 Task: Find connections with filter location Guangzhou with filter topic #Managementwith filter profile language Potuguese with filter current company MobiKwik with filter school Army Public School (APS) with filter industry Professional Organizations with filter service category Corporate Law with filter keywords title Customer Service
Action: Mouse moved to (505, 64)
Screenshot: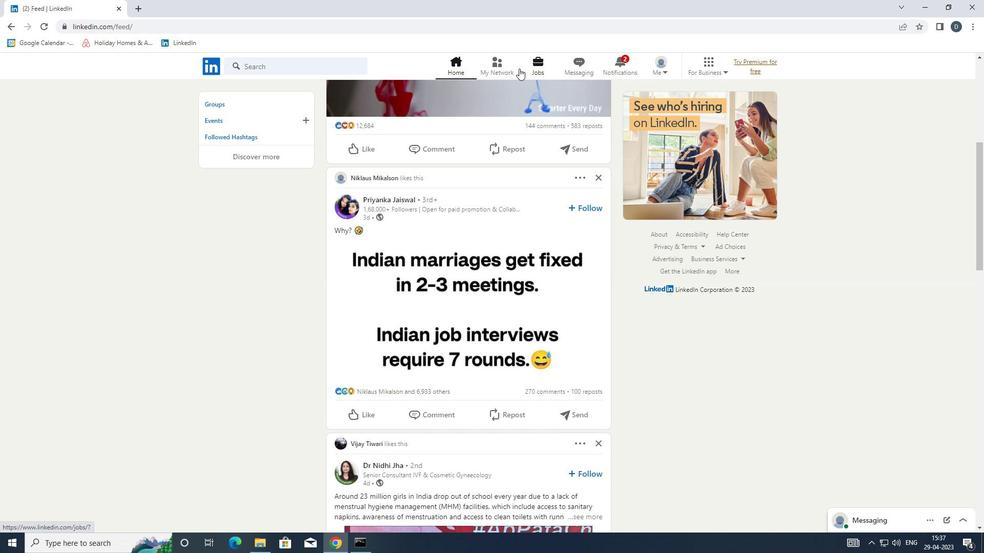 
Action: Mouse pressed left at (505, 64)
Screenshot: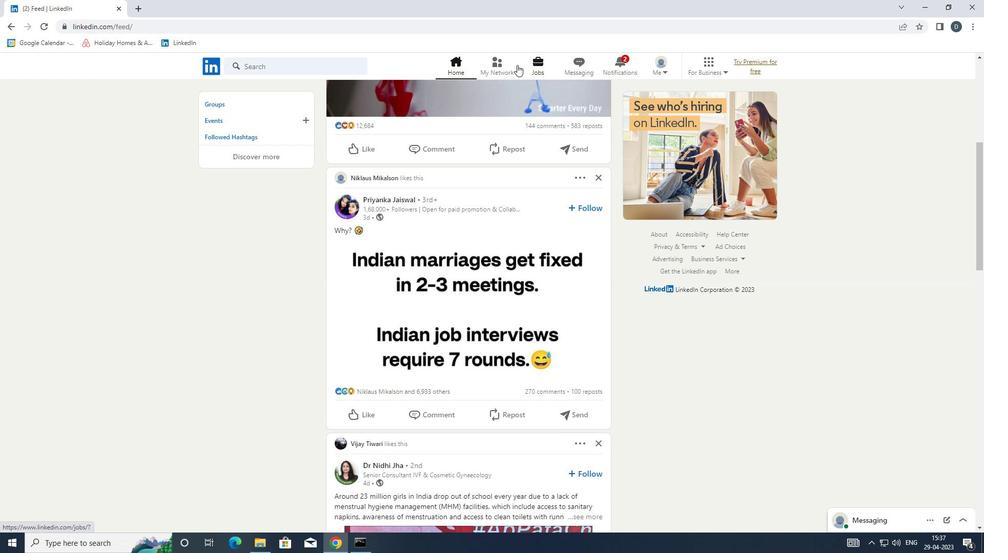 
Action: Mouse moved to (336, 117)
Screenshot: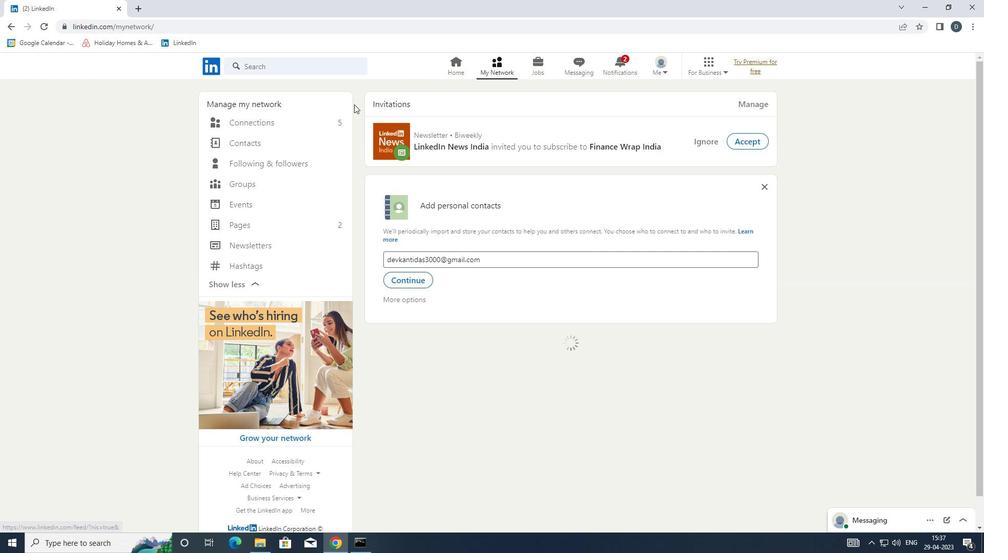 
Action: Mouse pressed left at (336, 117)
Screenshot: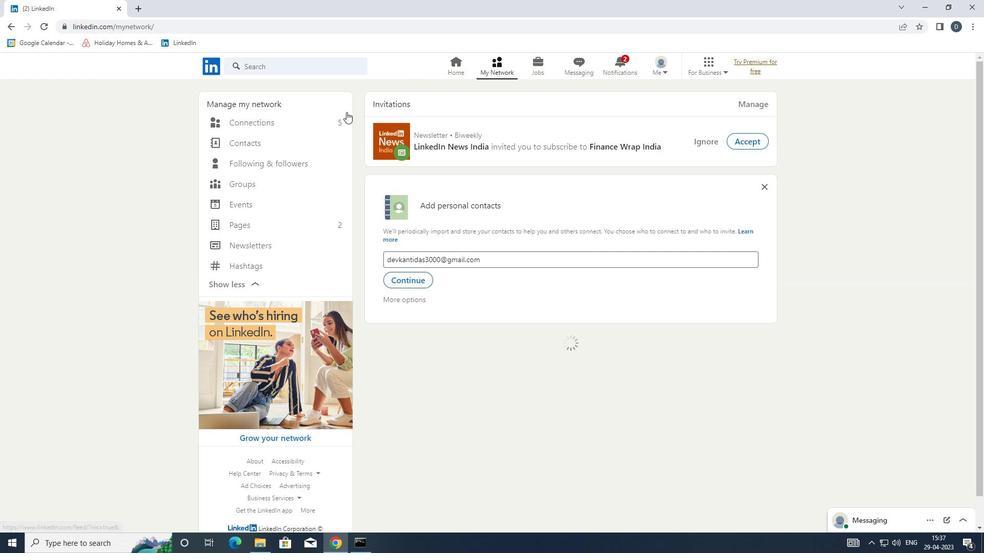 
Action: Mouse moved to (336, 118)
Screenshot: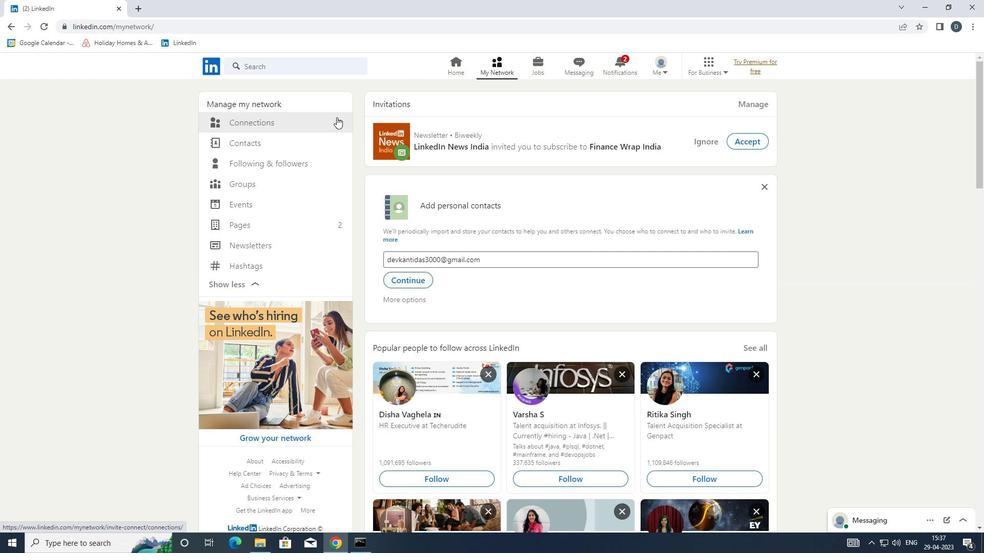 
Action: Mouse pressed left at (336, 118)
Screenshot: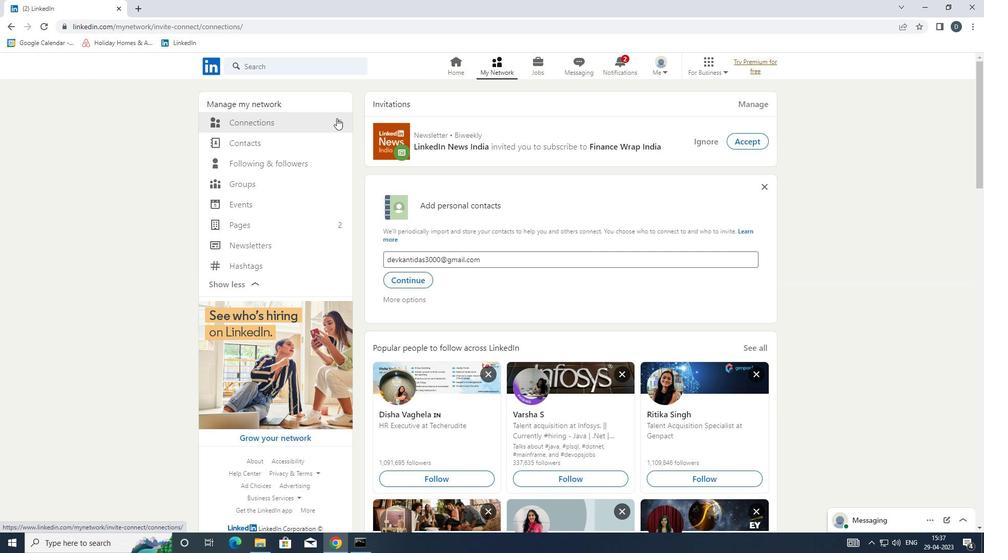 
Action: Mouse moved to (341, 124)
Screenshot: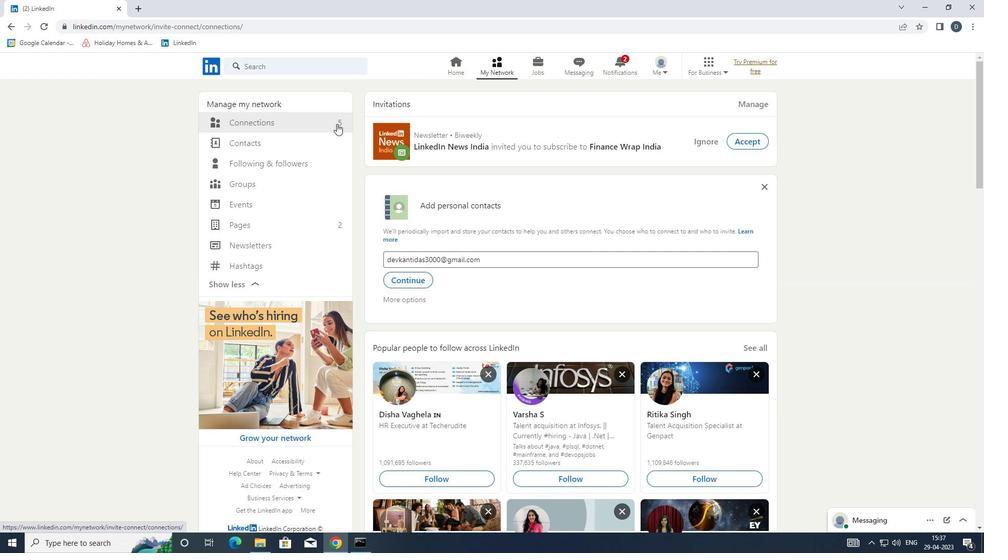 
Action: Mouse pressed left at (341, 124)
Screenshot: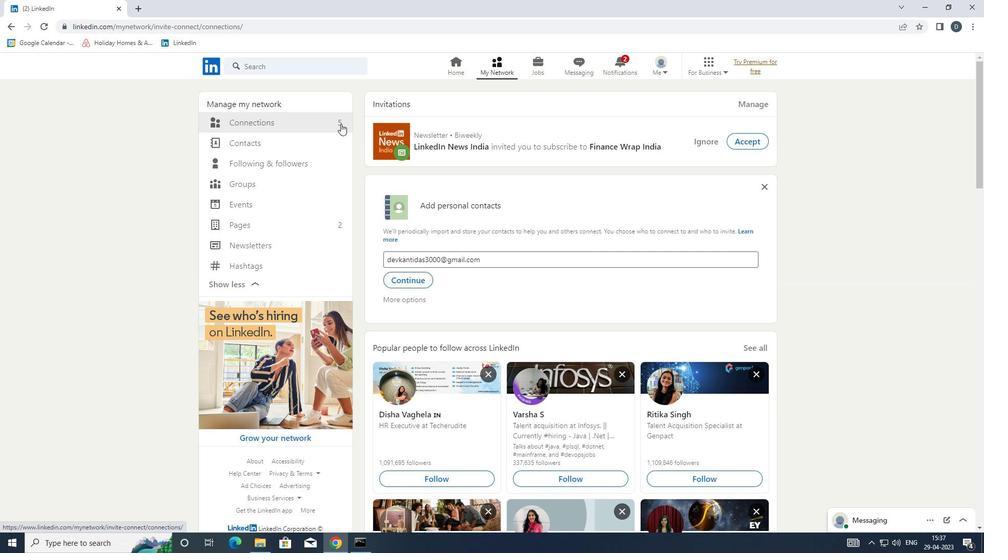 
Action: Mouse moved to (568, 120)
Screenshot: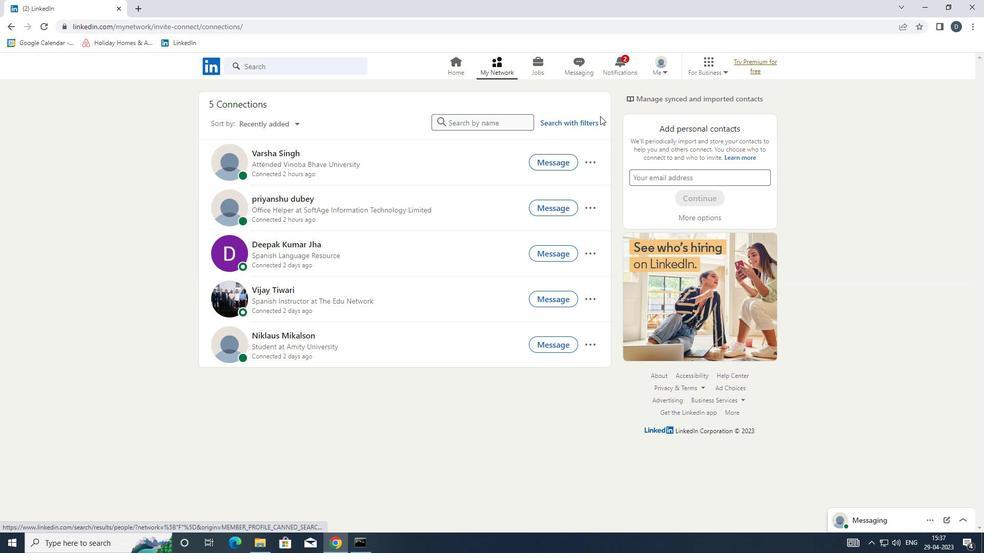 
Action: Mouse pressed left at (568, 120)
Screenshot: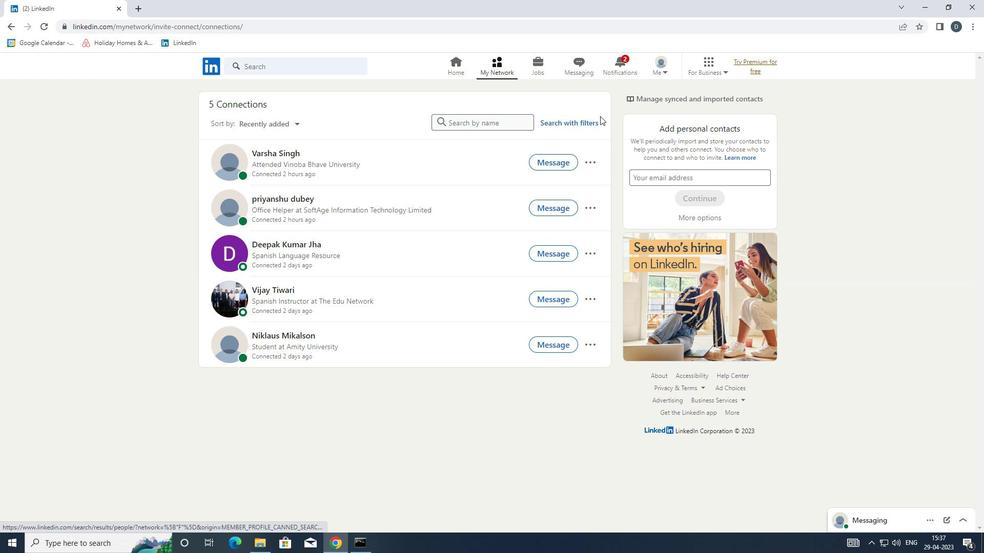 
Action: Mouse moved to (513, 93)
Screenshot: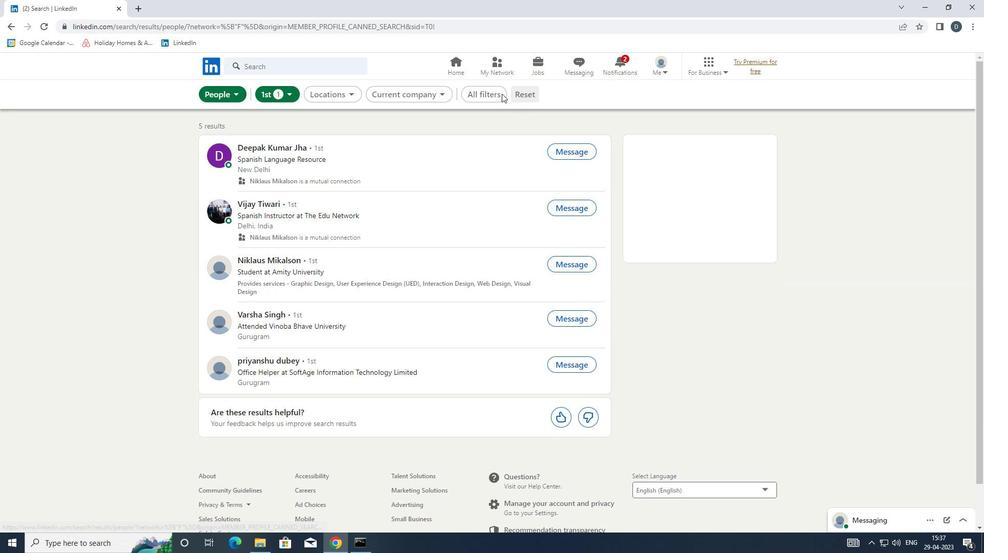 
Action: Mouse pressed left at (513, 93)
Screenshot: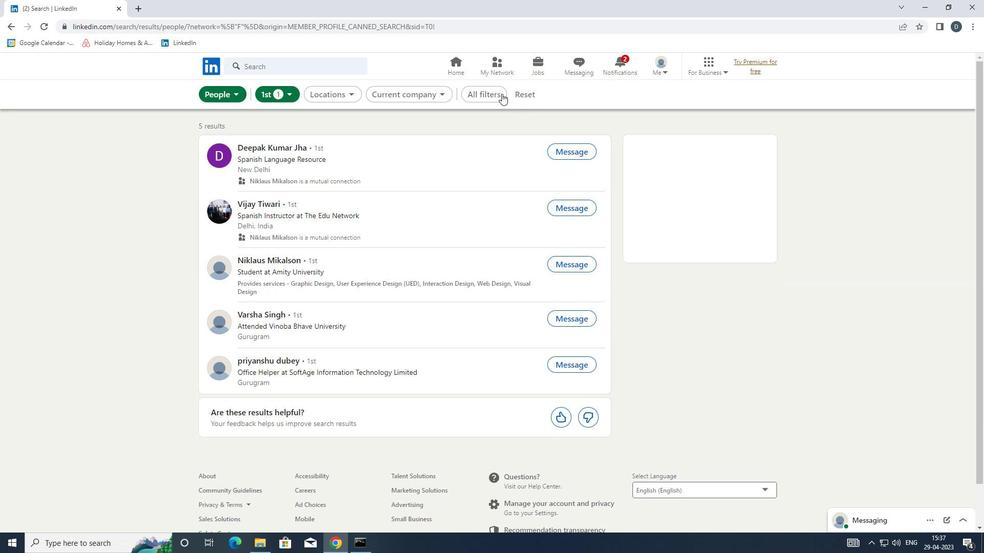 
Action: Mouse moved to (498, 93)
Screenshot: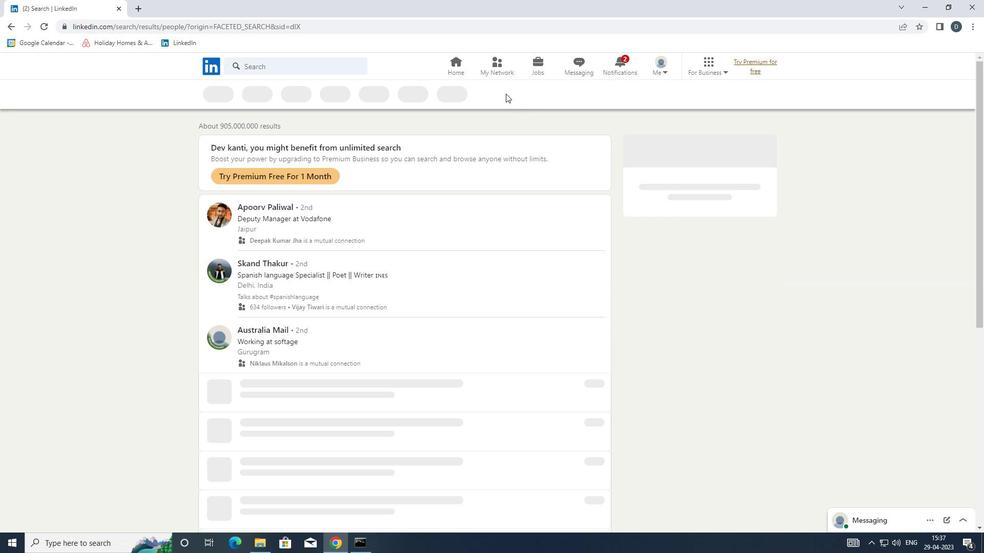 
Action: Mouse pressed left at (498, 93)
Screenshot: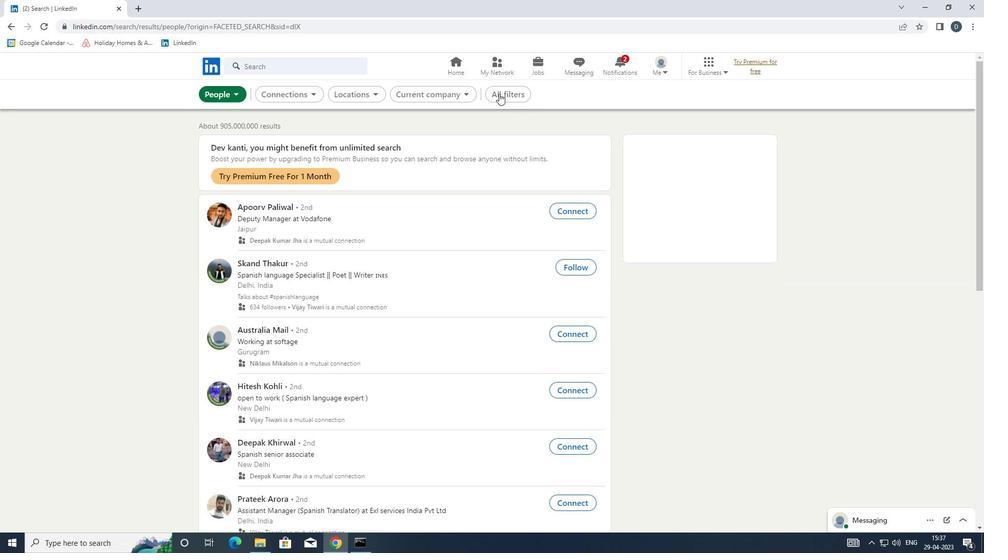 
Action: Mouse moved to (968, 384)
Screenshot: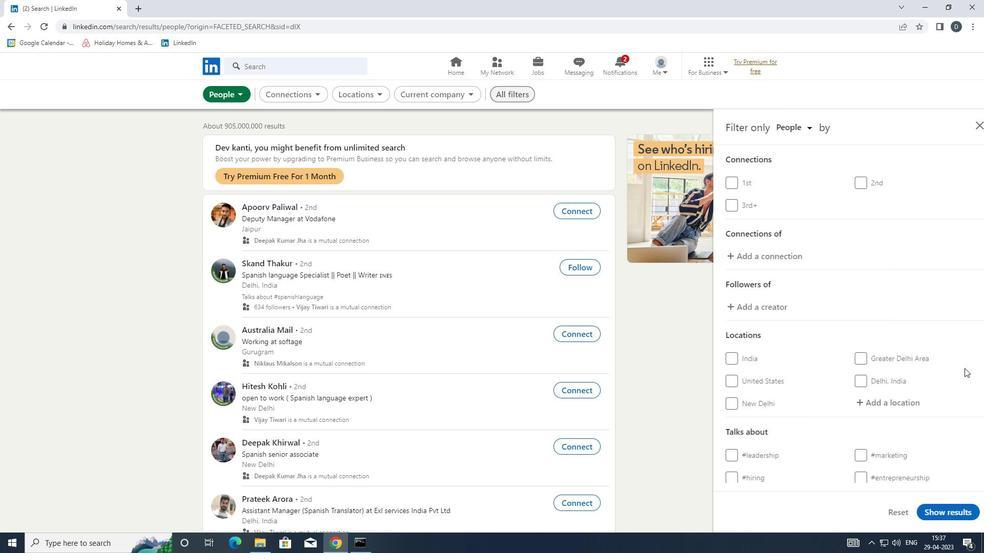 
Action: Mouse scrolled (968, 383) with delta (0, 0)
Screenshot: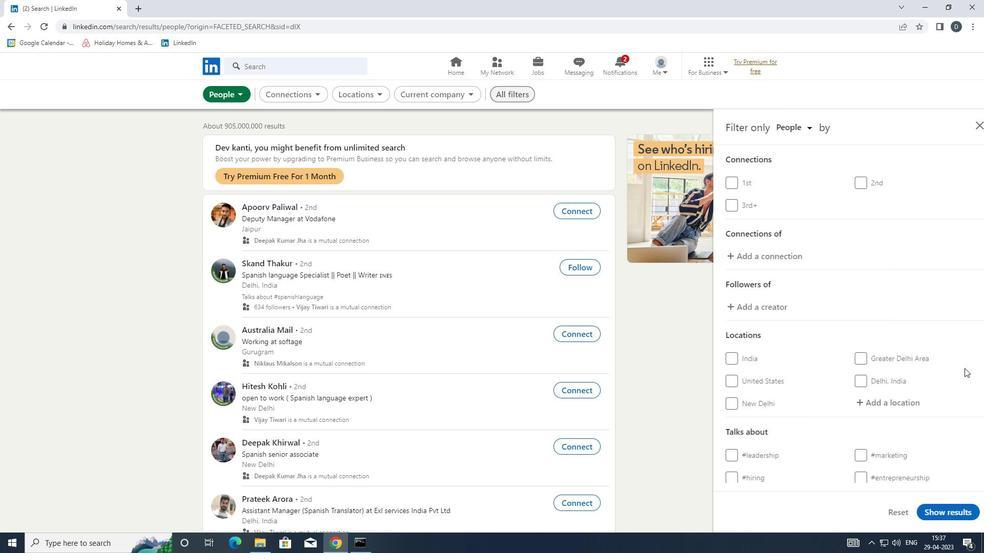
Action: Mouse moved to (967, 385)
Screenshot: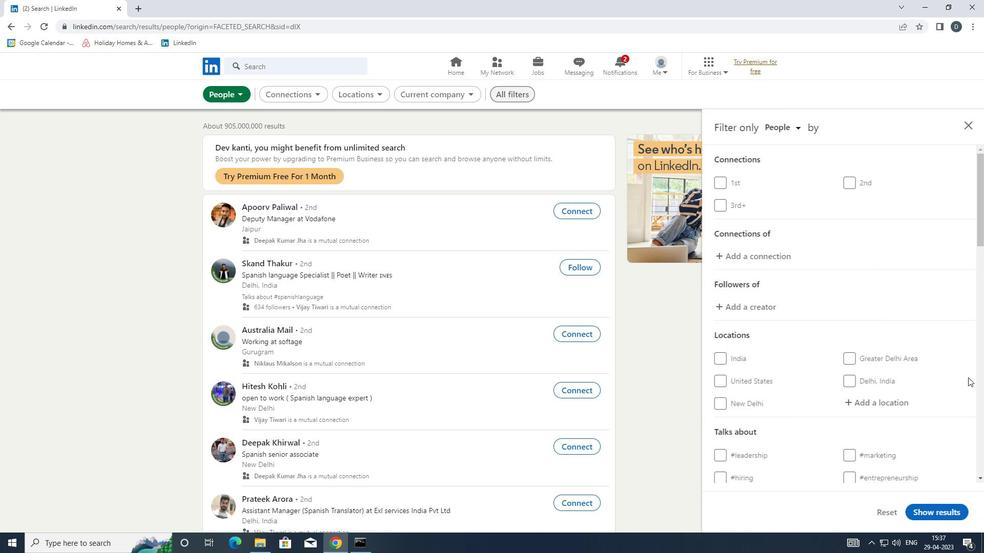 
Action: Mouse scrolled (967, 384) with delta (0, 0)
Screenshot: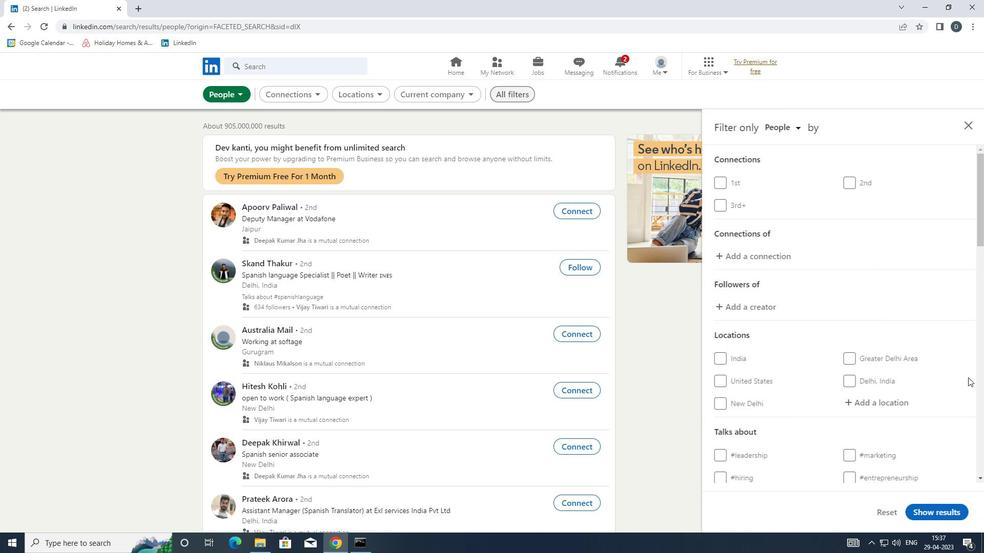 
Action: Mouse moved to (888, 295)
Screenshot: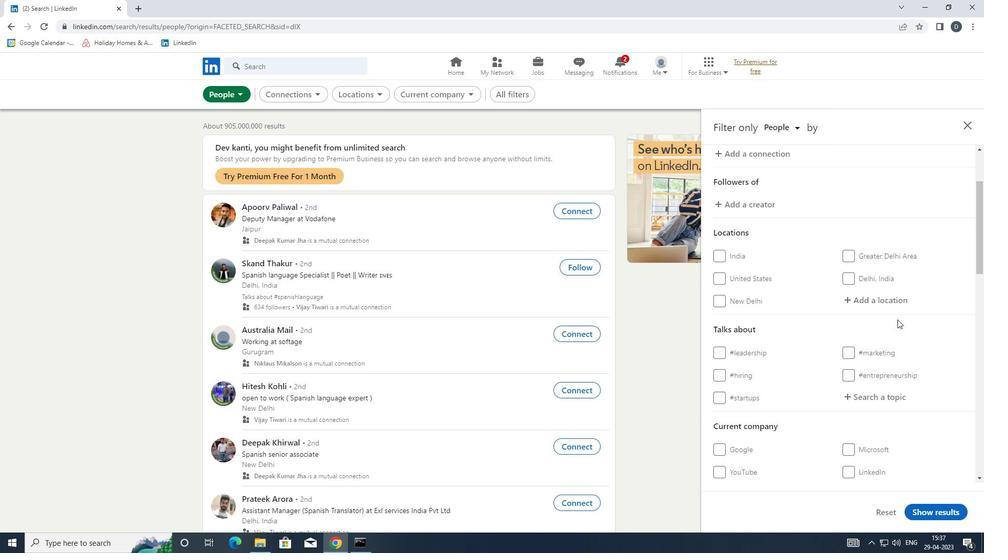 
Action: Mouse pressed left at (888, 295)
Screenshot: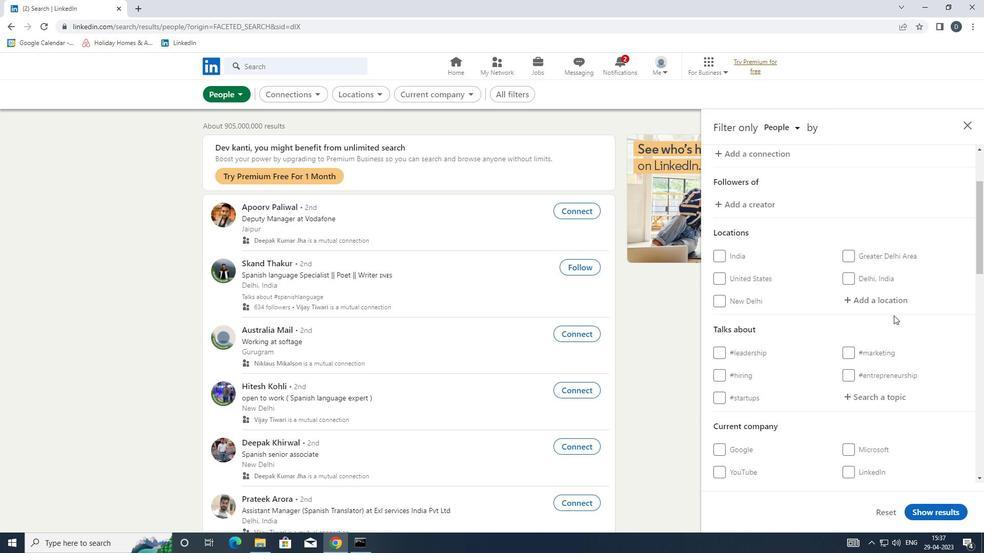 
Action: Key pressed <Key.shift>GF<Key.backspace>UANGZHO<Key.down><Key.enter>
Screenshot: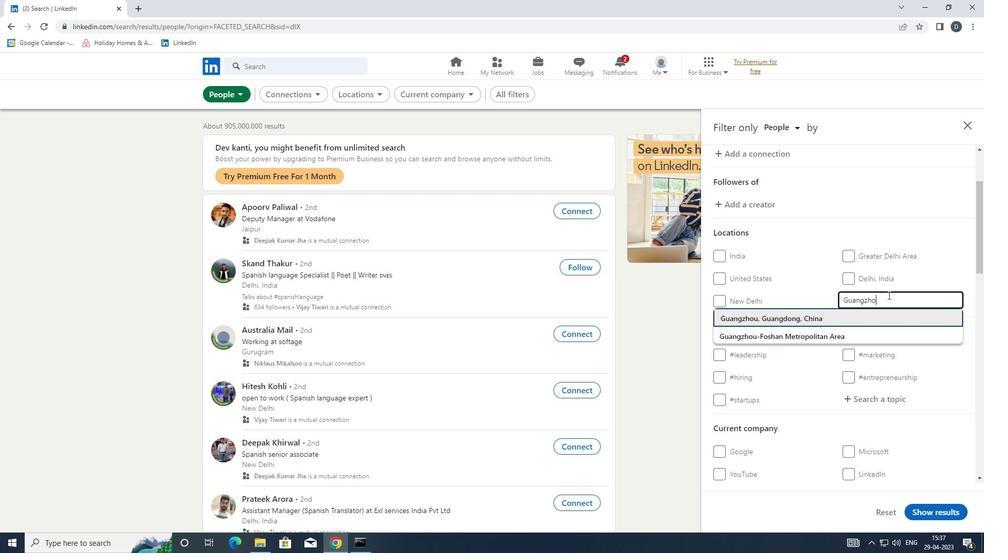 
Action: Mouse moved to (798, 305)
Screenshot: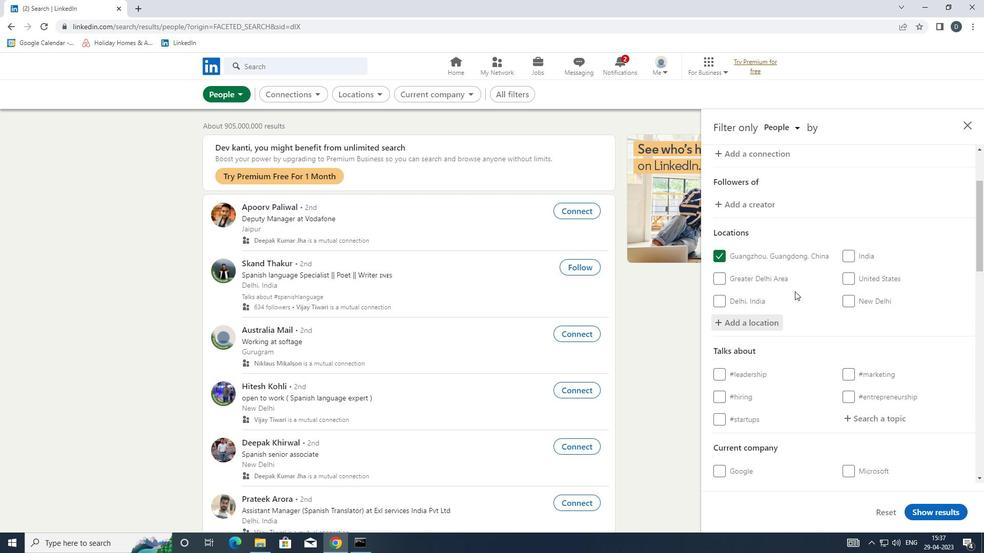 
Action: Mouse scrolled (798, 305) with delta (0, 0)
Screenshot: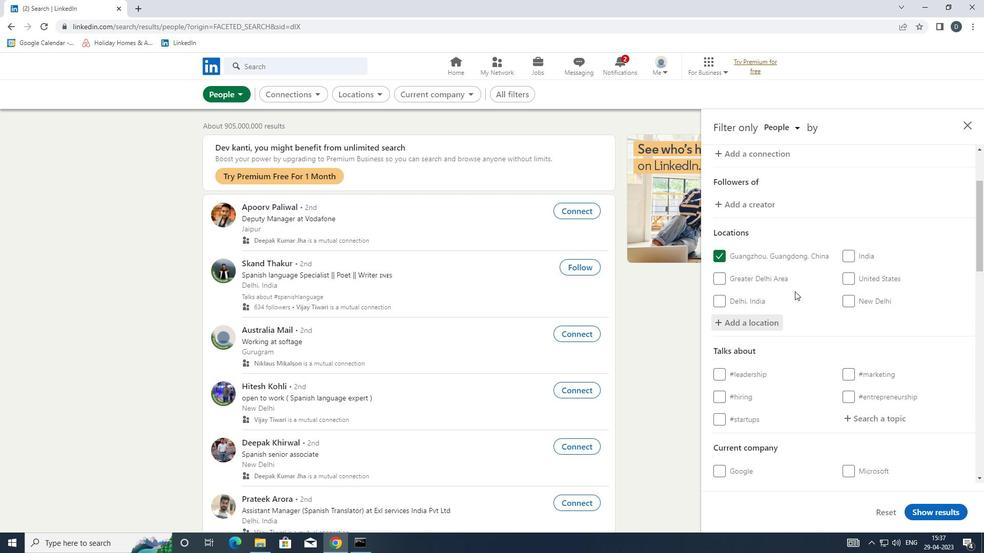 
Action: Mouse moved to (798, 306)
Screenshot: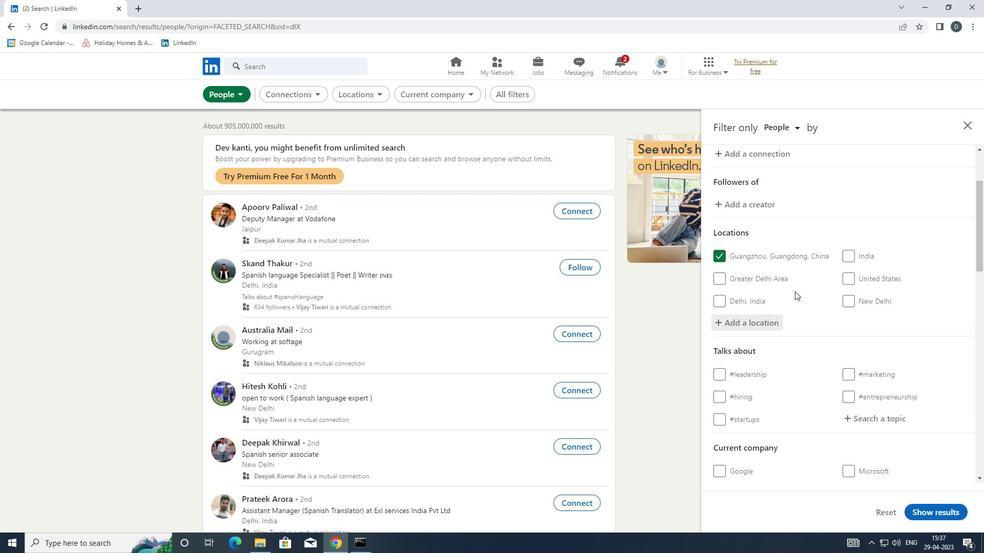 
Action: Mouse scrolled (798, 306) with delta (0, 0)
Screenshot: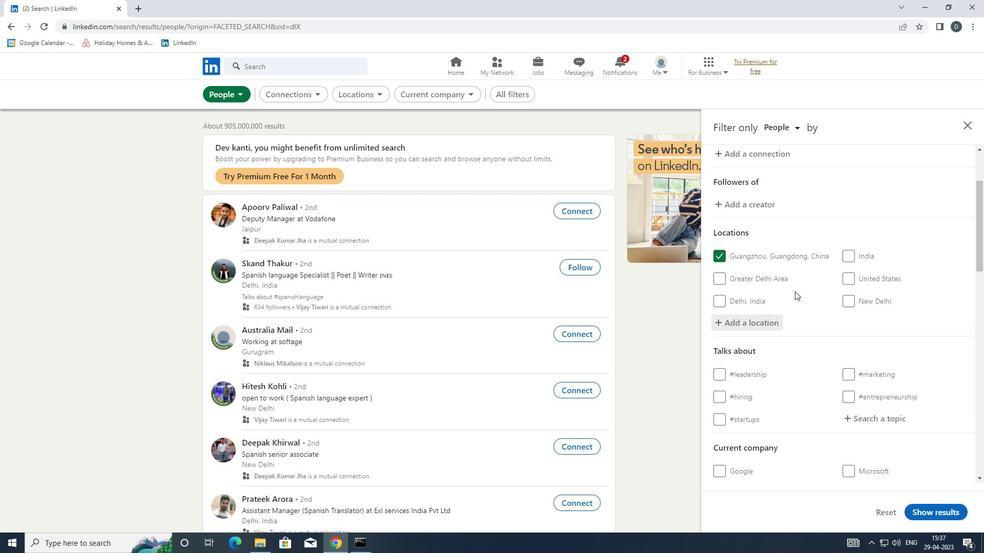 
Action: Mouse moved to (879, 314)
Screenshot: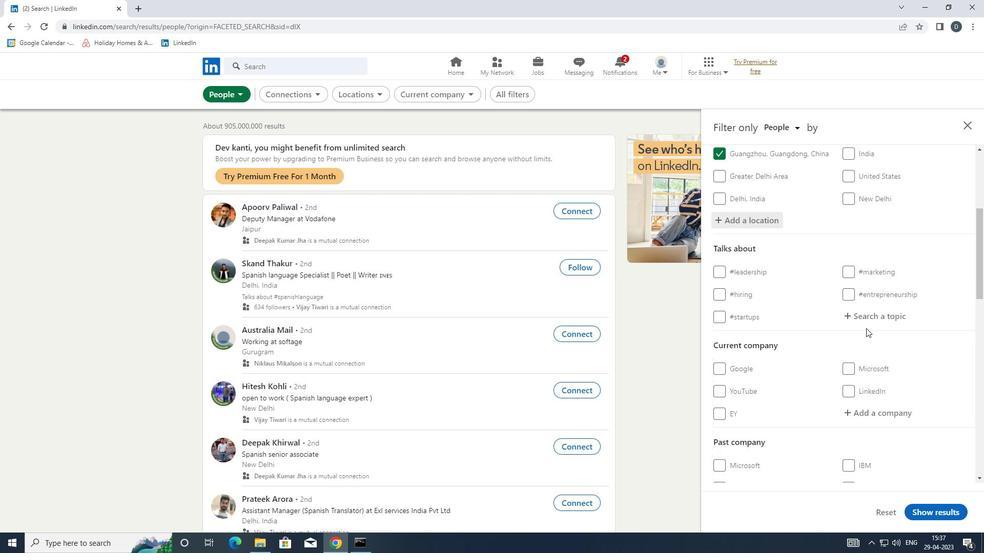 
Action: Mouse pressed left at (879, 314)
Screenshot: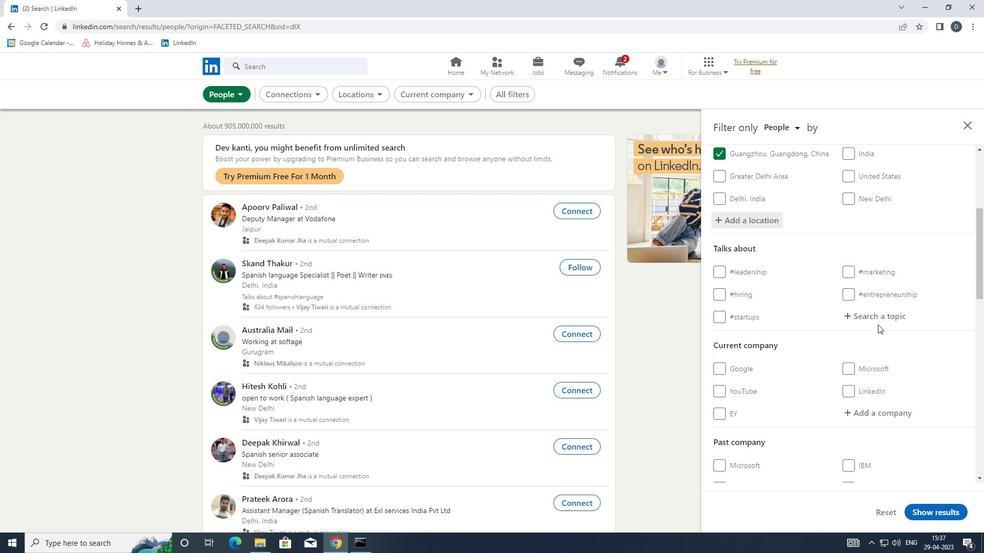 
Action: Mouse moved to (875, 315)
Screenshot: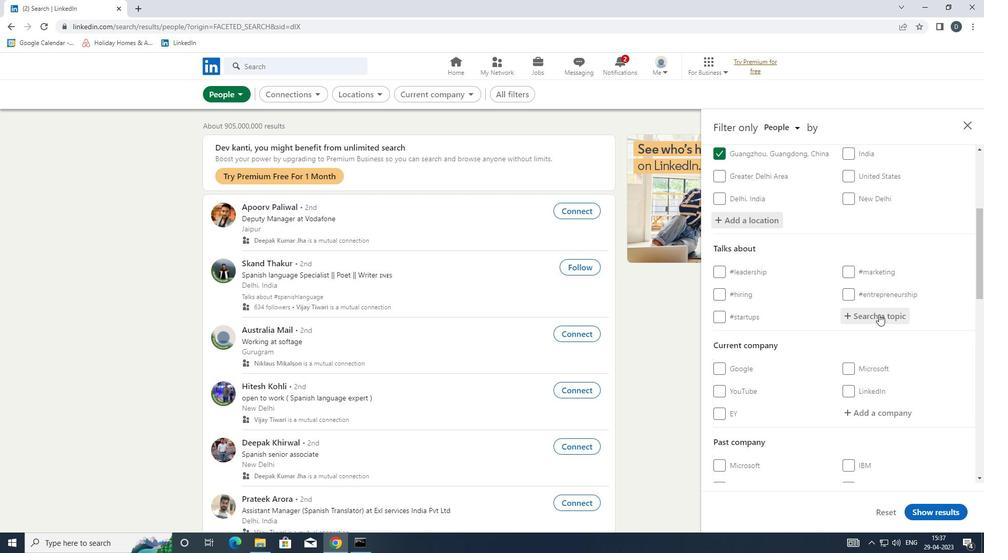 
Action: Key pressed <Key.shift>#<Key.shift><Key.shift><Key.shift>MANAGEMENT
Screenshot: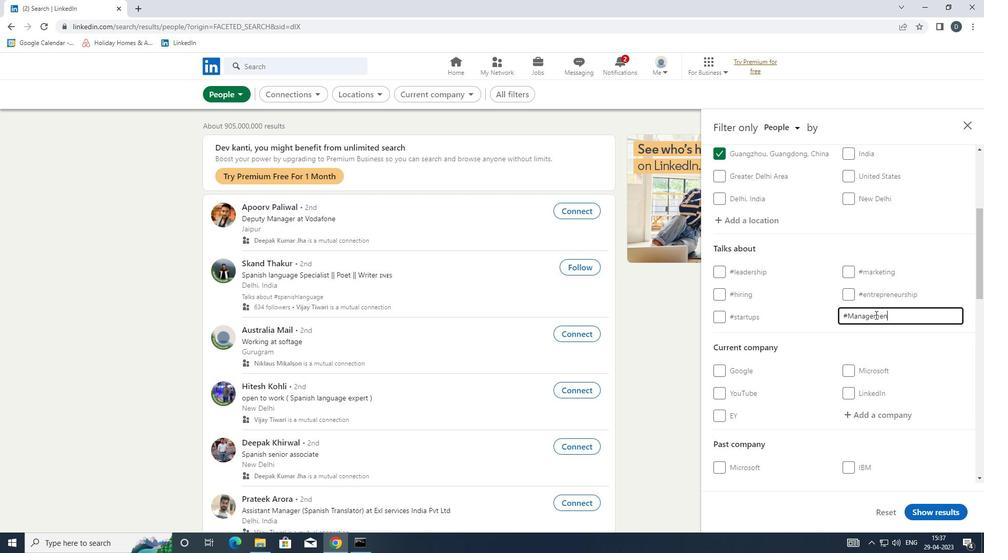 
Action: Mouse moved to (849, 293)
Screenshot: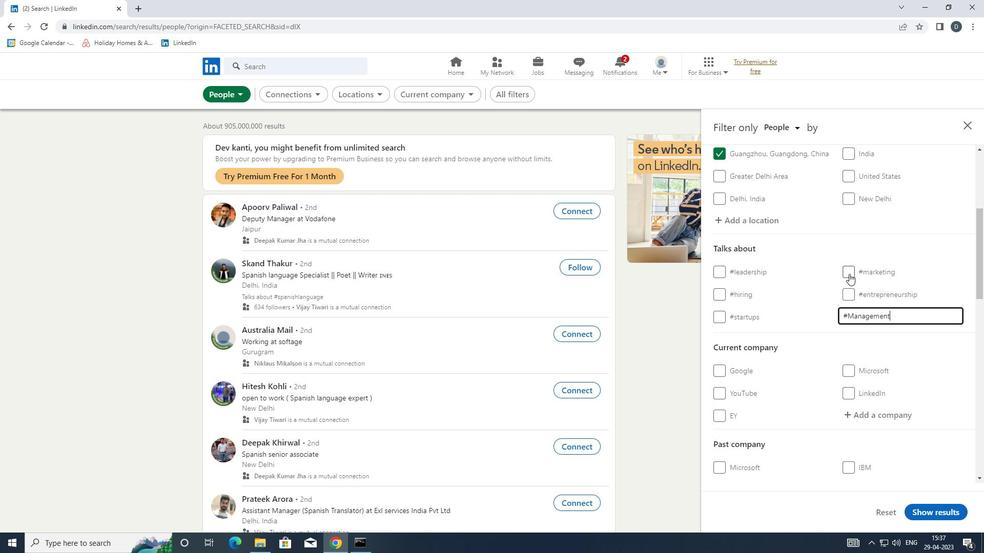 
Action: Mouse scrolled (849, 292) with delta (0, 0)
Screenshot: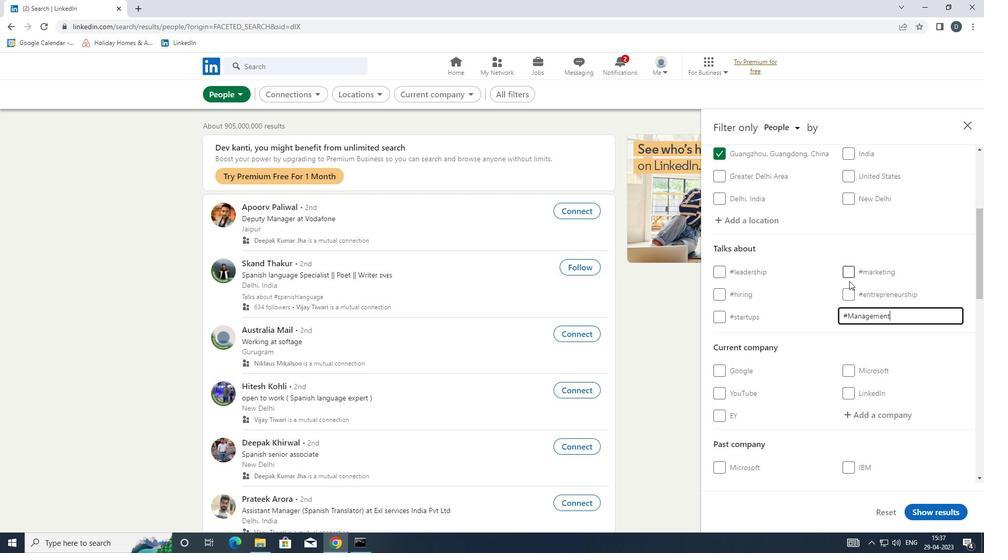
Action: Mouse scrolled (849, 292) with delta (0, 0)
Screenshot: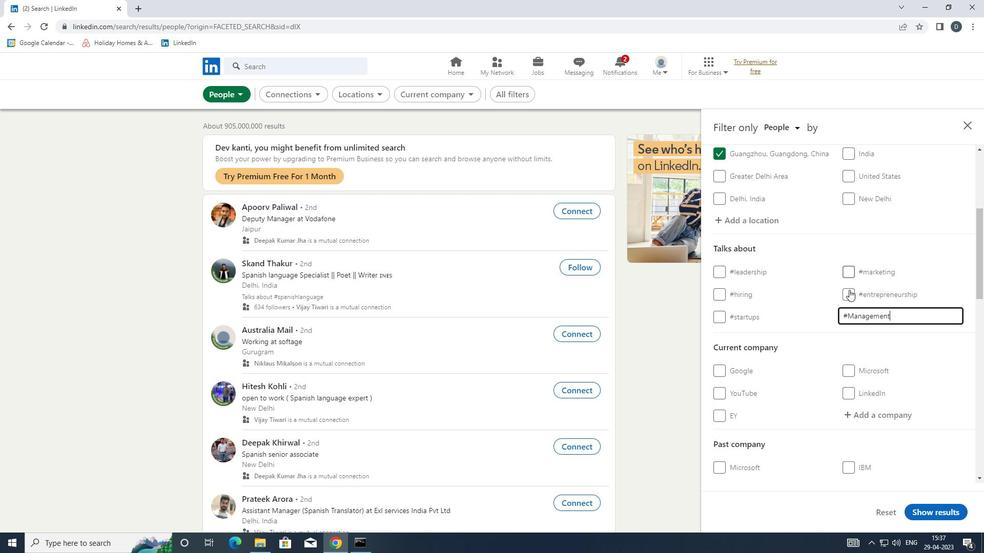 
Action: Mouse scrolled (849, 292) with delta (0, 0)
Screenshot: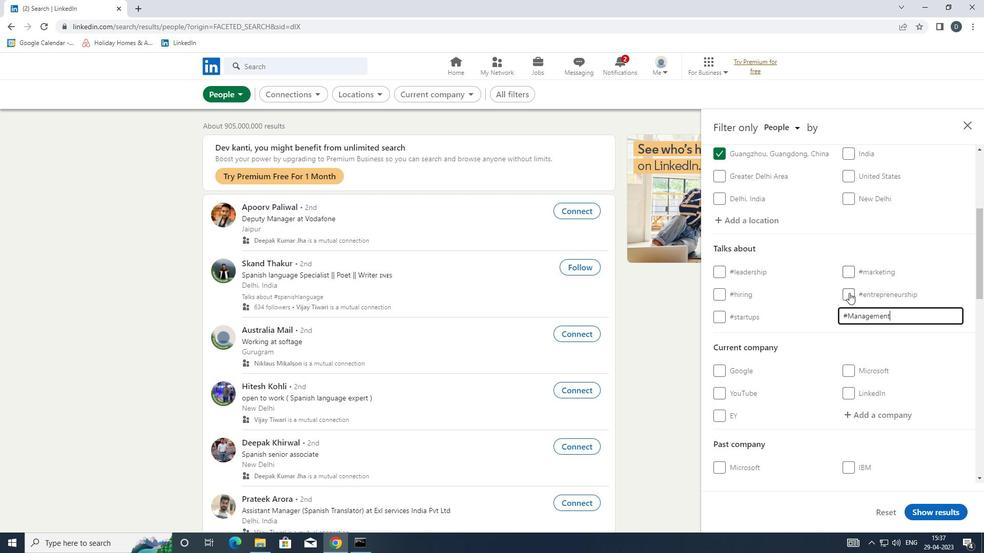 
Action: Mouse moved to (858, 292)
Screenshot: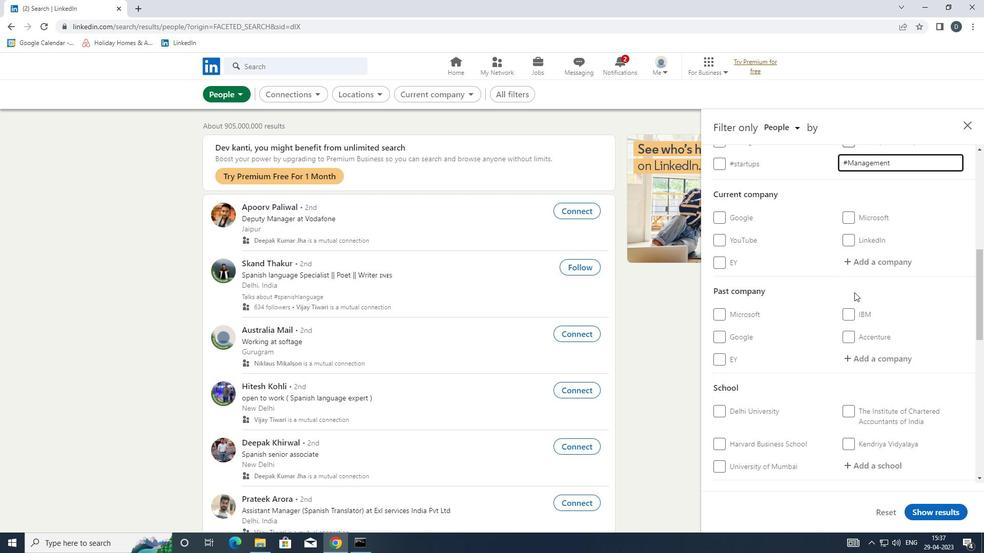 
Action: Mouse scrolled (858, 292) with delta (0, 0)
Screenshot: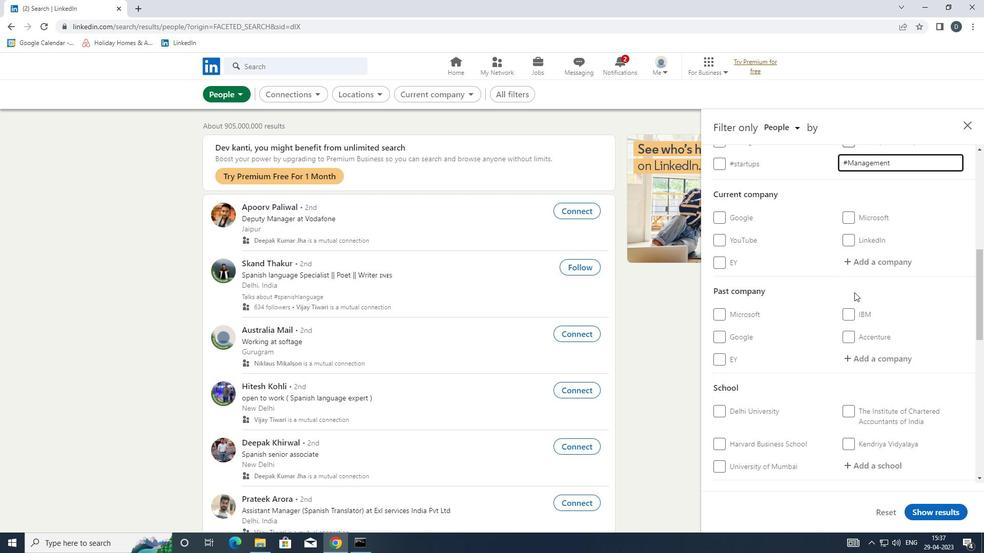 
Action: Mouse moved to (861, 294)
Screenshot: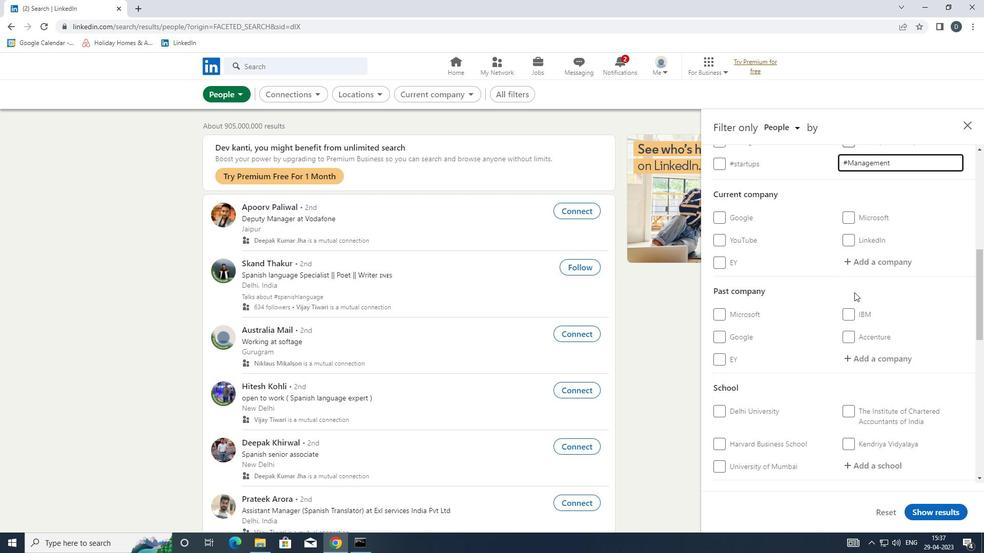 
Action: Mouse scrolled (861, 294) with delta (0, 0)
Screenshot: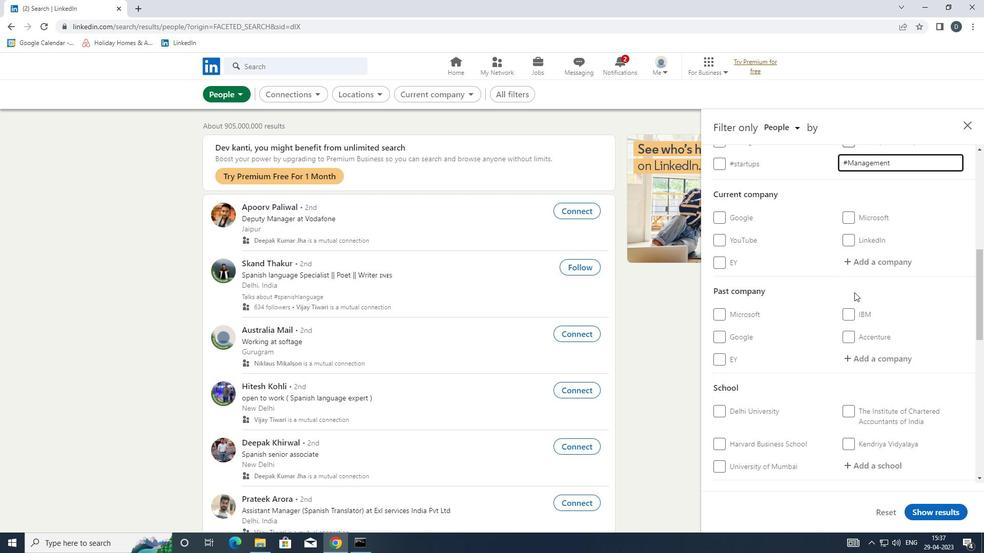 
Action: Mouse moved to (861, 294)
Screenshot: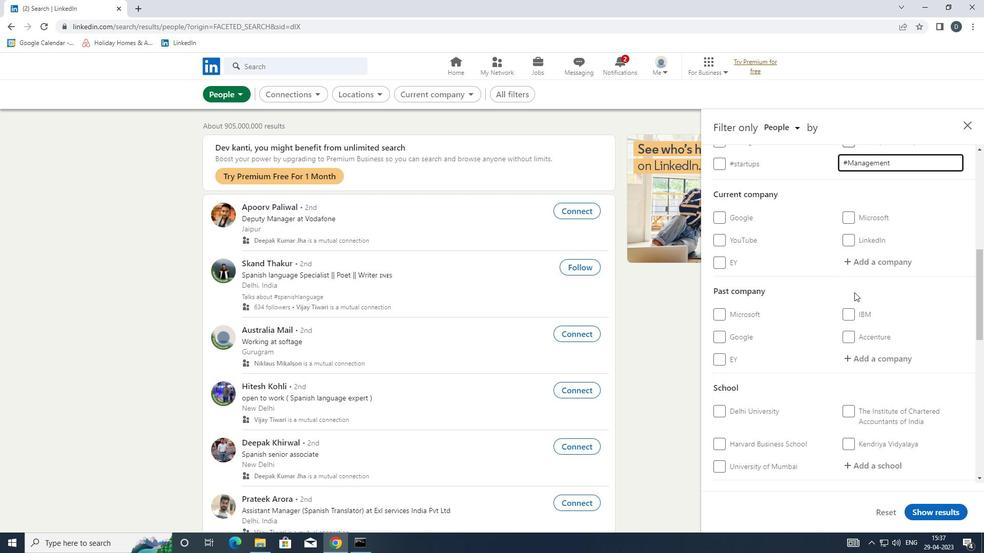 
Action: Mouse scrolled (861, 294) with delta (0, 0)
Screenshot: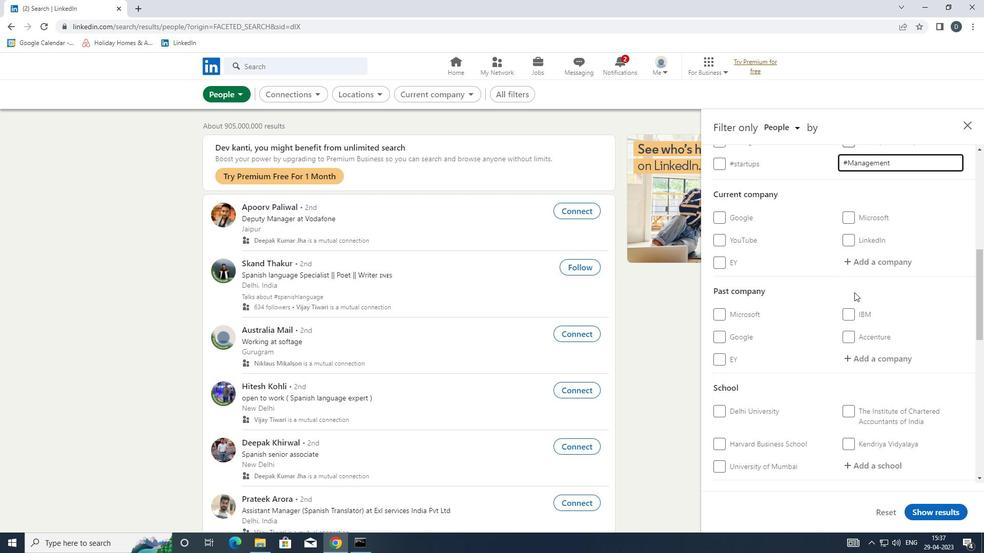 
Action: Mouse moved to (866, 294)
Screenshot: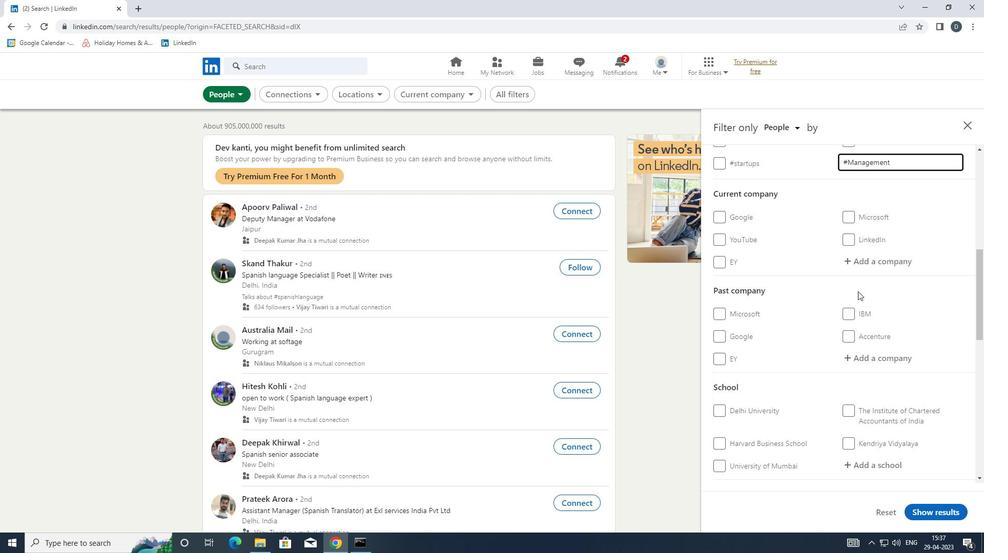 
Action: Mouse scrolled (866, 294) with delta (0, 0)
Screenshot: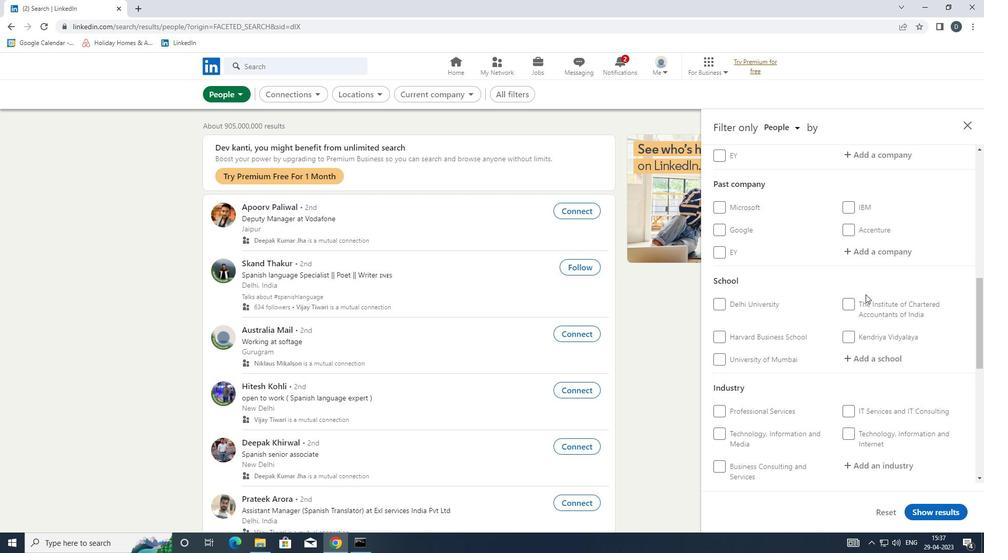 
Action: Mouse scrolled (866, 294) with delta (0, 0)
Screenshot: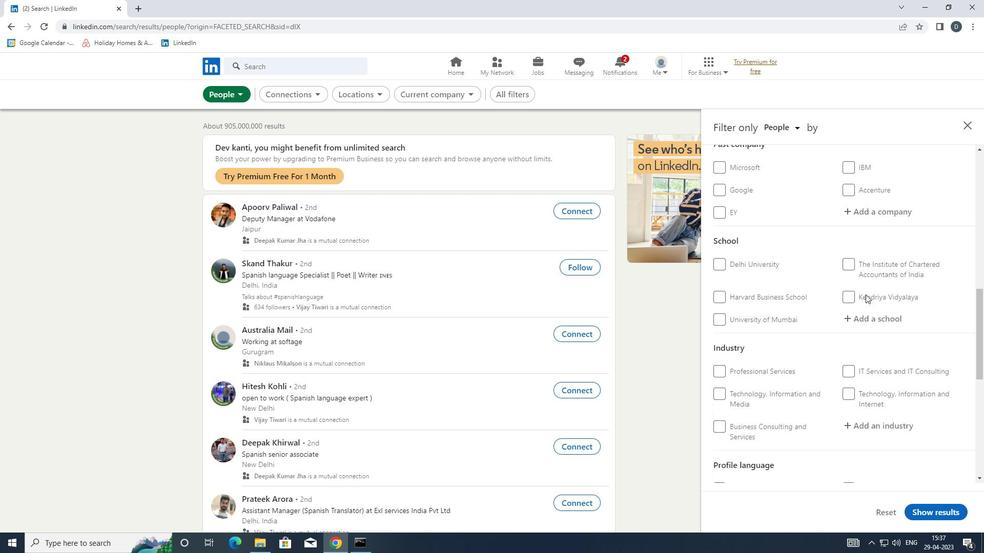 
Action: Mouse moved to (866, 294)
Screenshot: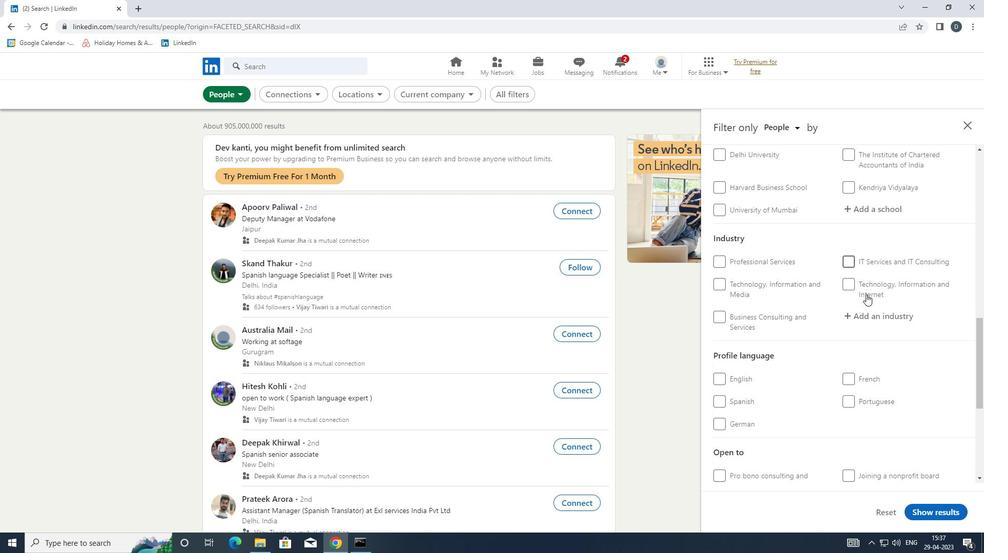 
Action: Mouse scrolled (866, 294) with delta (0, 0)
Screenshot: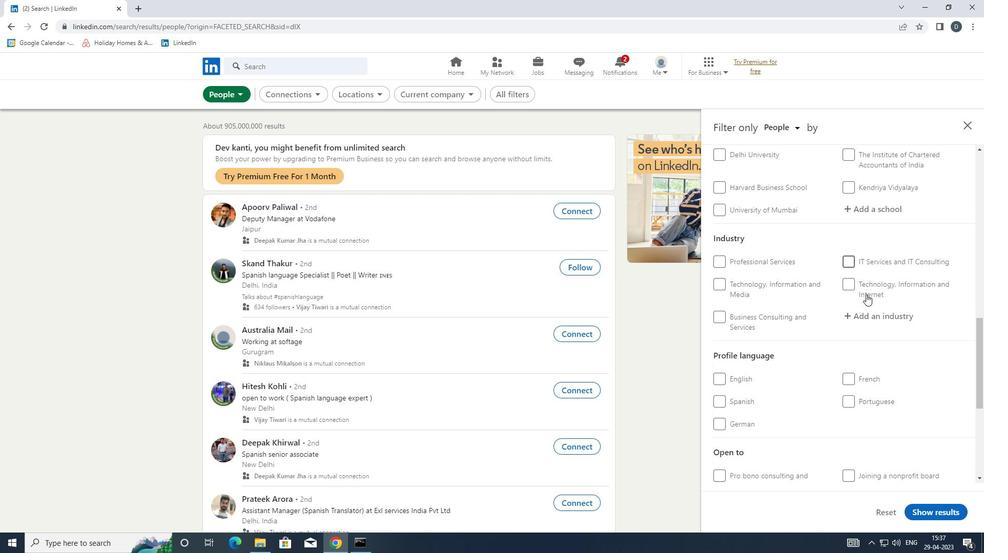 
Action: Mouse moved to (870, 349)
Screenshot: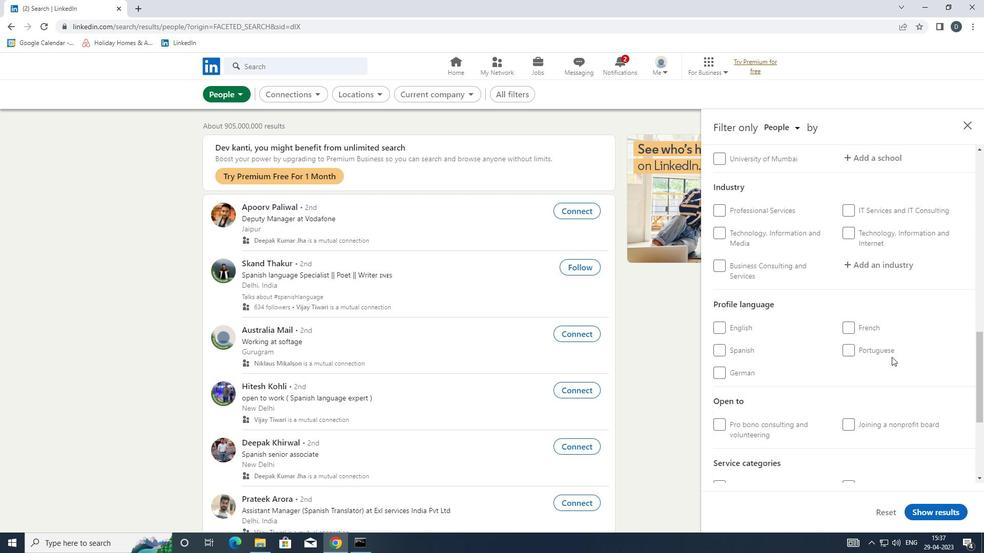 
Action: Mouse pressed left at (870, 349)
Screenshot: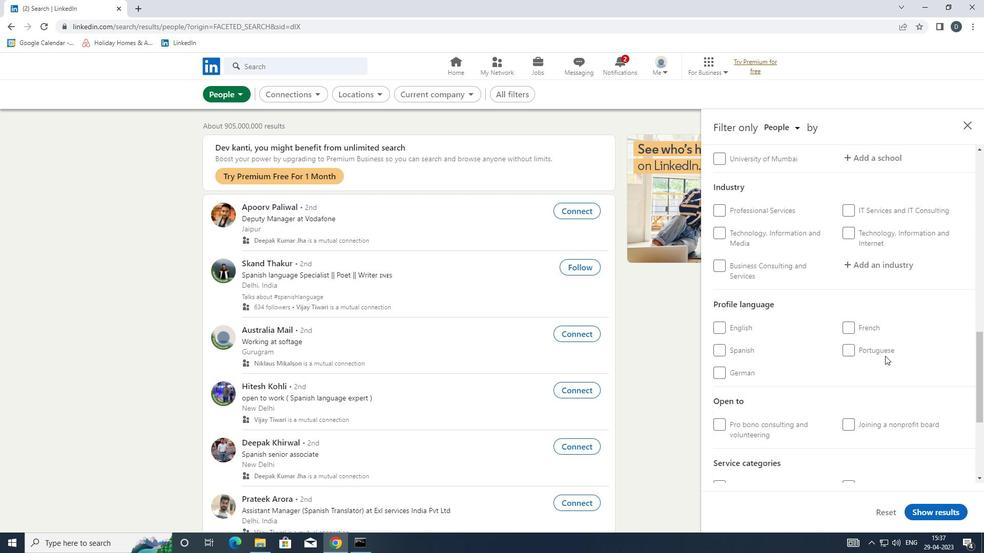 
Action: Mouse moved to (868, 349)
Screenshot: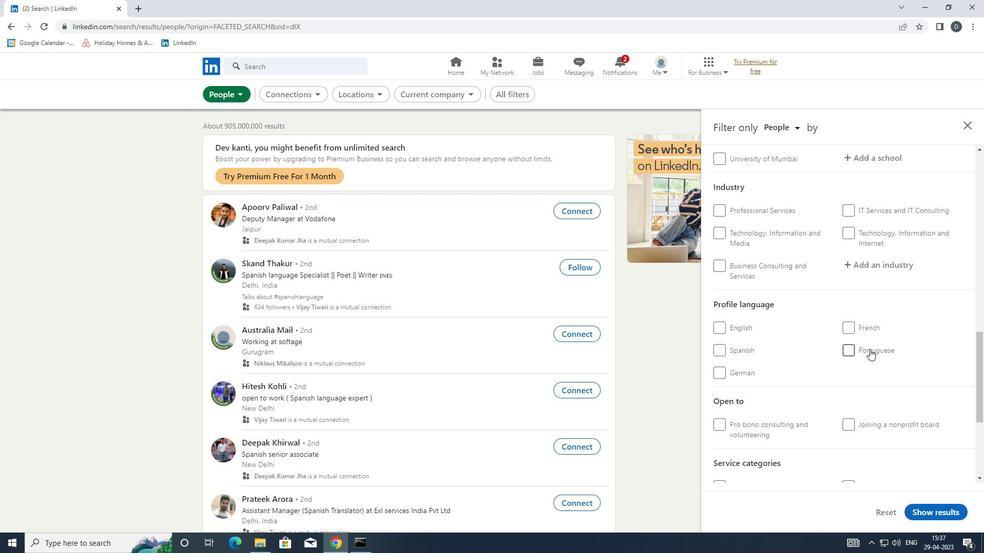
Action: Mouse scrolled (868, 350) with delta (0, 0)
Screenshot: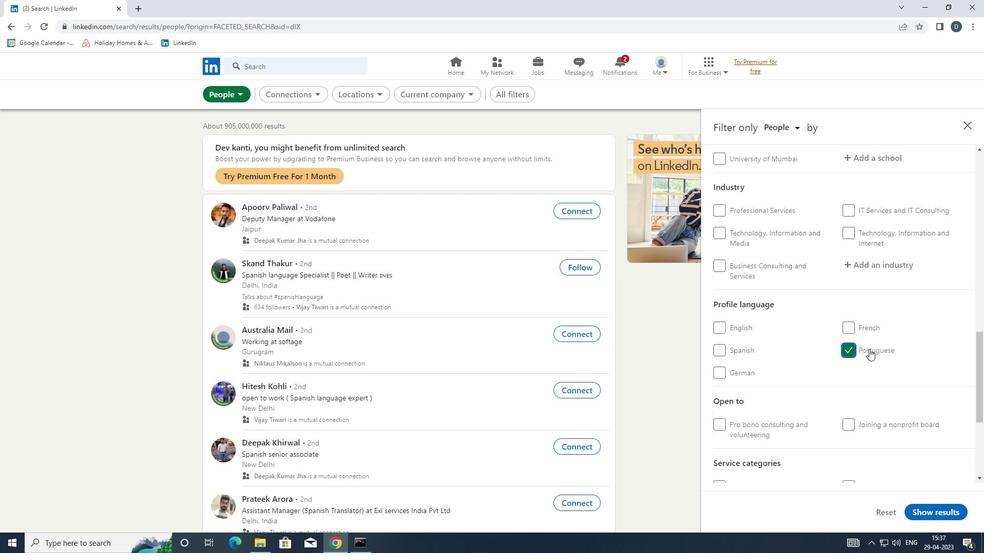 
Action: Mouse scrolled (868, 350) with delta (0, 0)
Screenshot: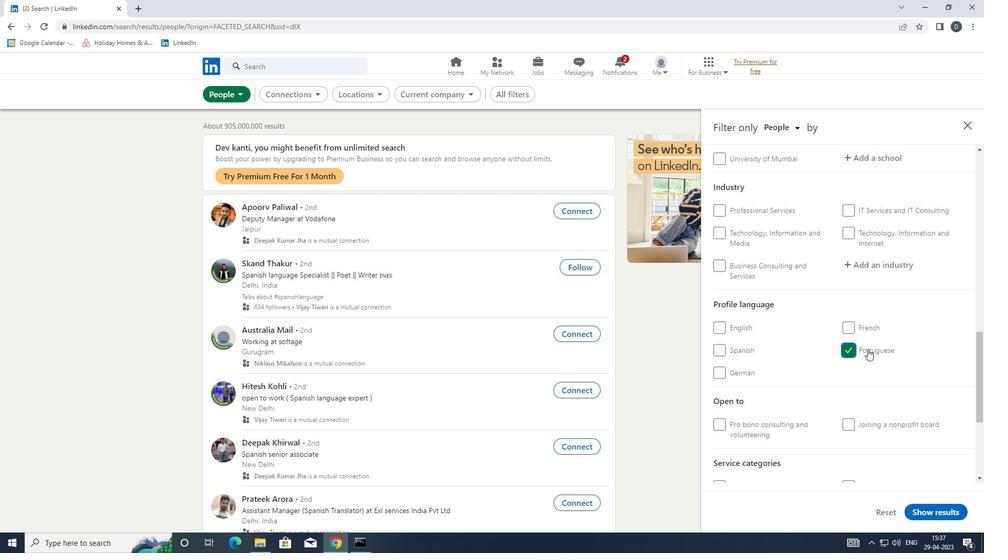 
Action: Mouse scrolled (868, 350) with delta (0, 0)
Screenshot: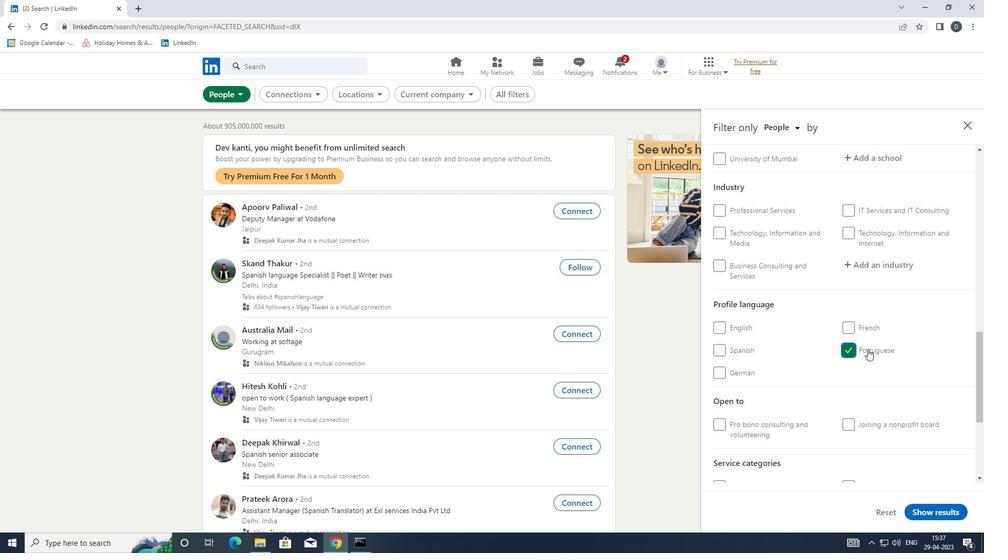
Action: Mouse scrolled (868, 350) with delta (0, 0)
Screenshot: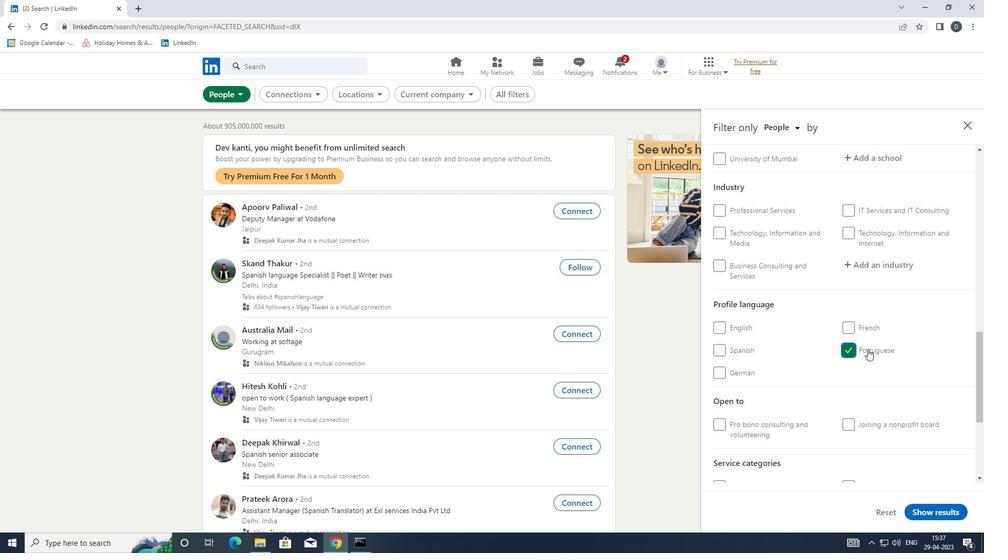 
Action: Mouse scrolled (868, 350) with delta (0, 0)
Screenshot: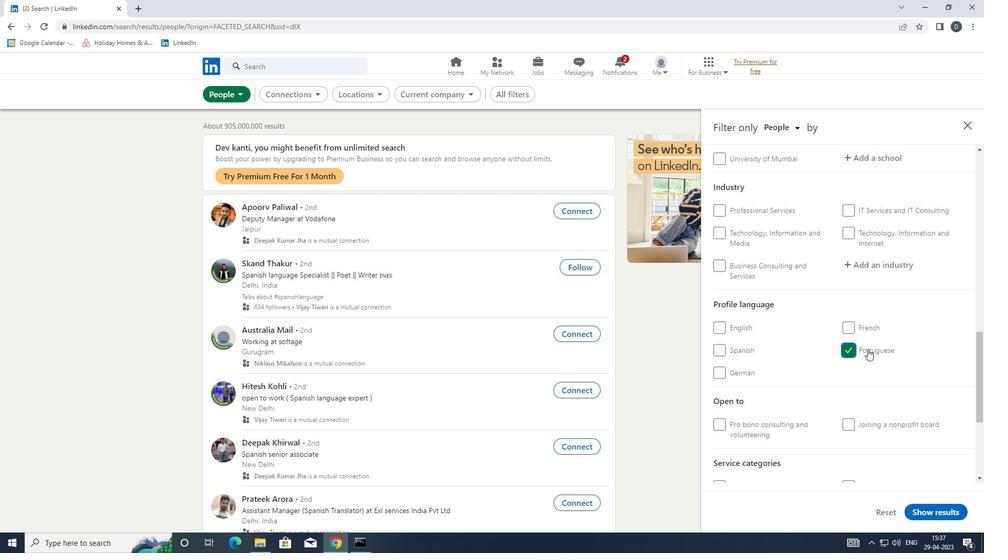 
Action: Mouse moved to (881, 277)
Screenshot: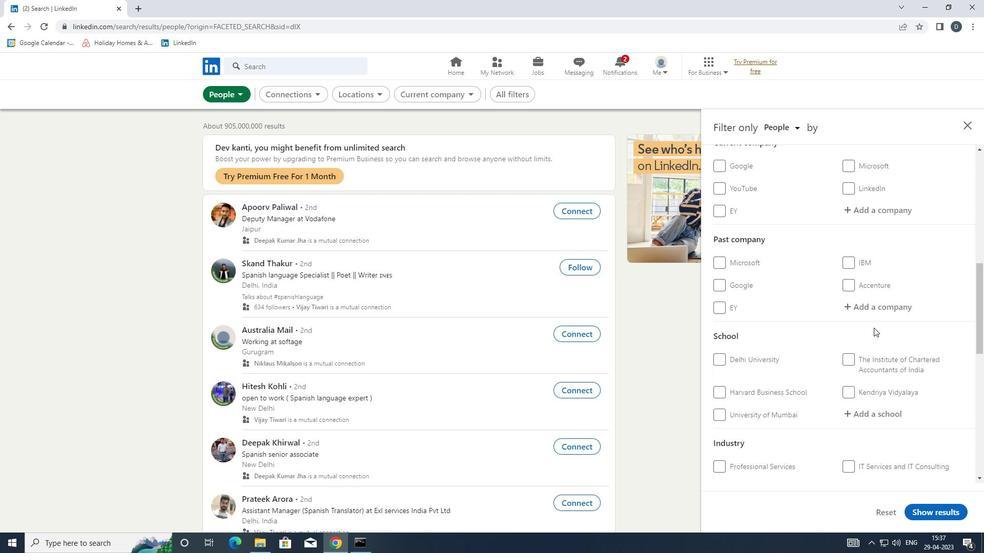 
Action: Mouse scrolled (881, 277) with delta (0, 0)
Screenshot: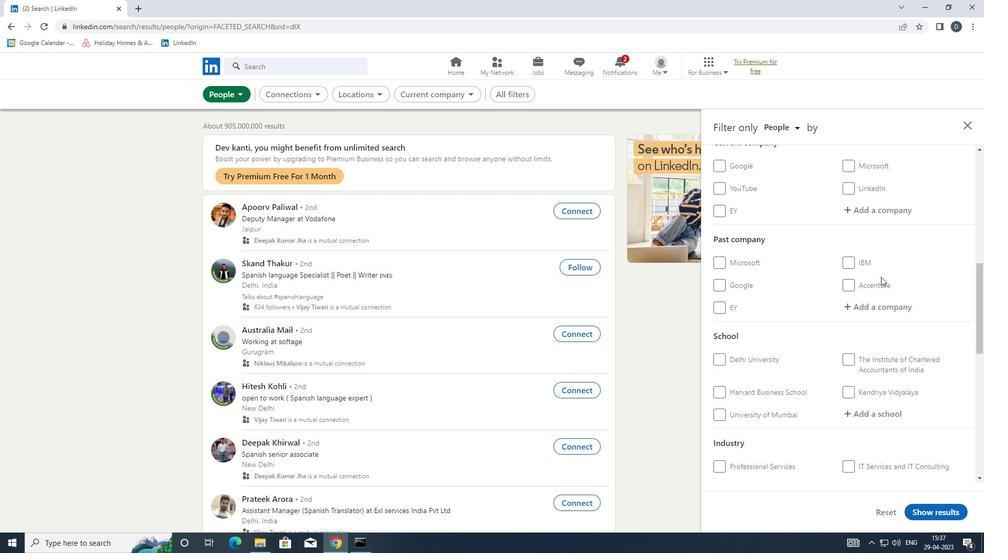 
Action: Mouse moved to (884, 271)
Screenshot: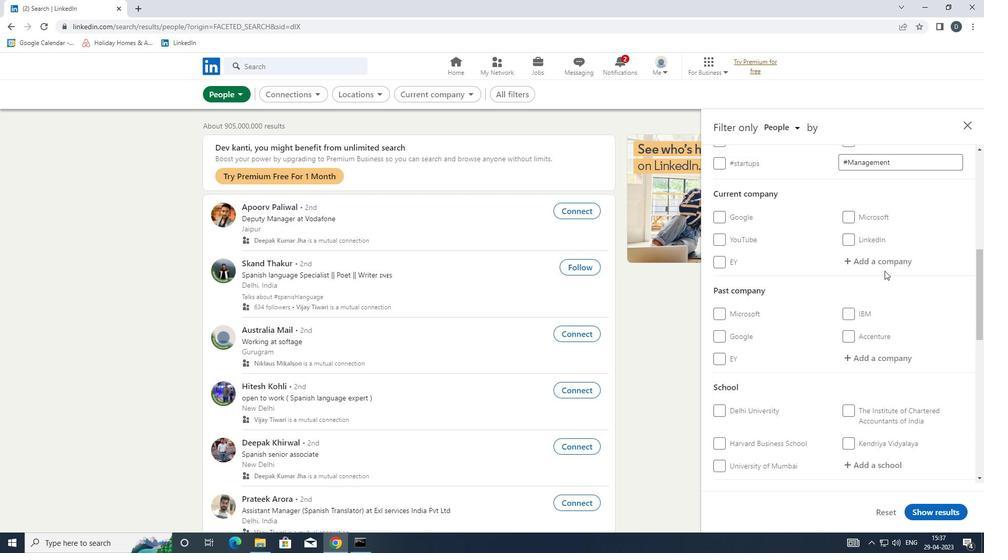 
Action: Mouse pressed left at (884, 271)
Screenshot: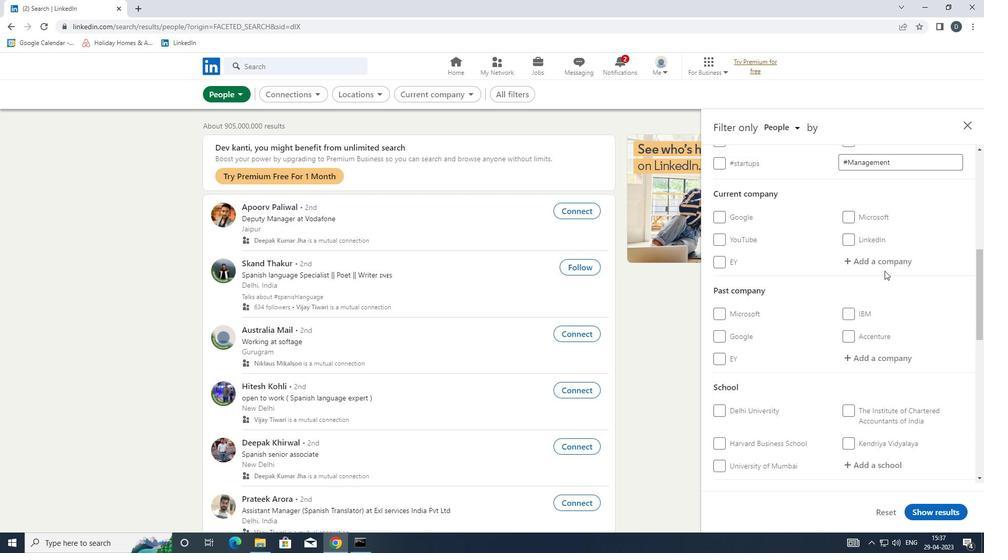 
Action: Mouse moved to (885, 265)
Screenshot: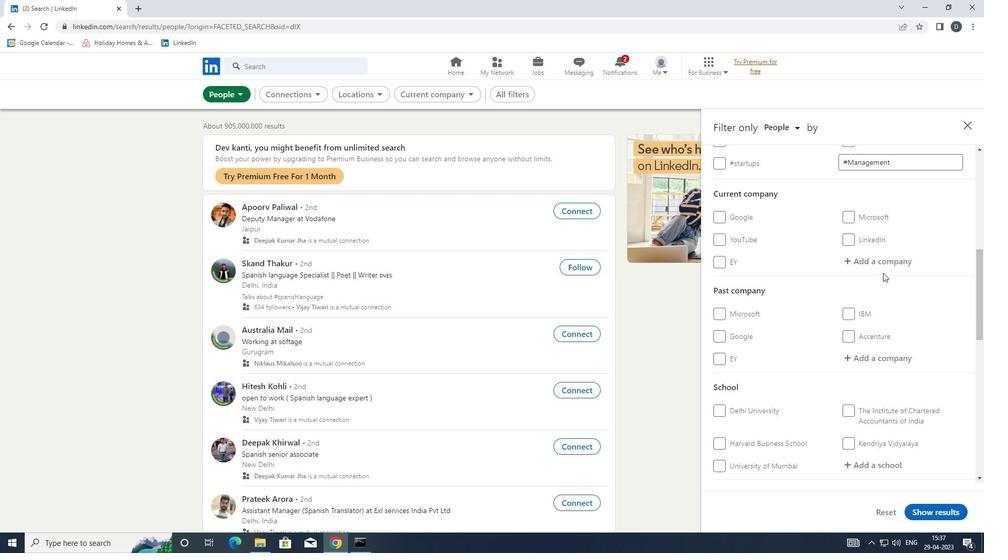
Action: Mouse pressed left at (885, 265)
Screenshot: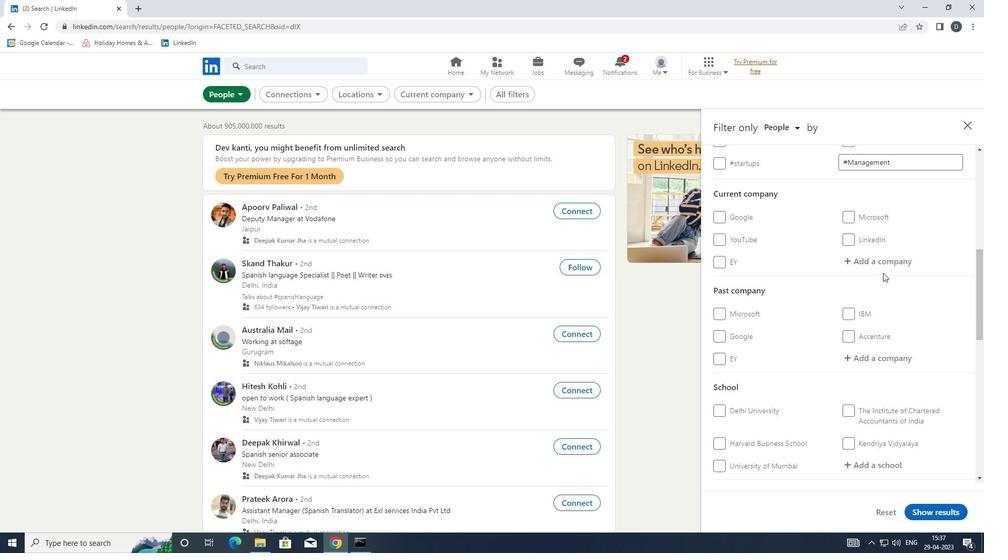
Action: Mouse moved to (886, 264)
Screenshot: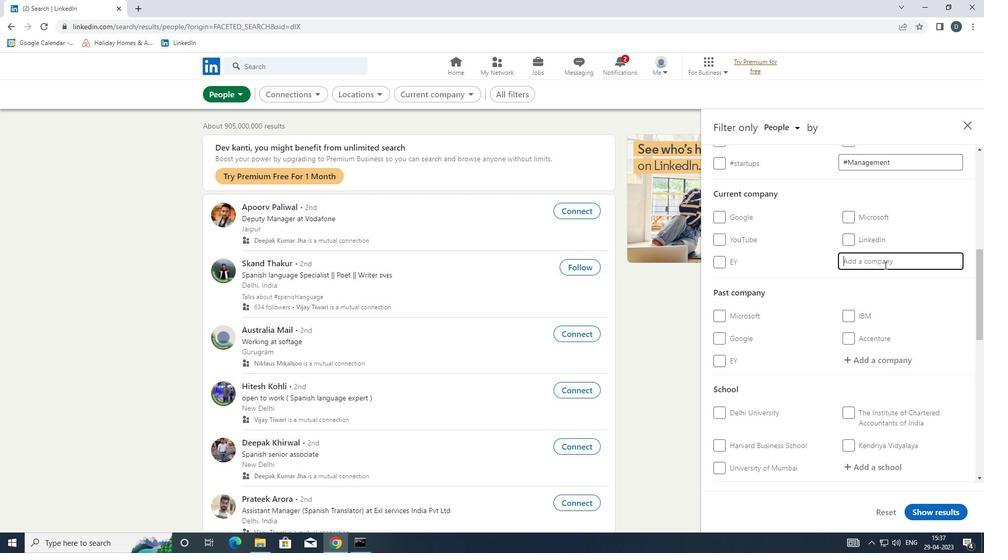 
Action: Key pressed <Key.shift>MOBIK<Key.down><Key.enter>
Screenshot: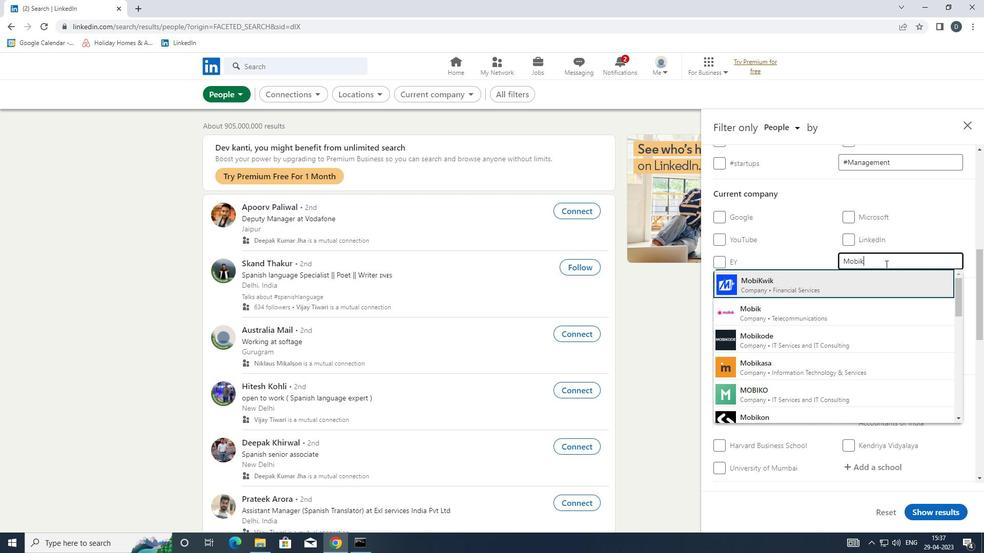 
Action: Mouse moved to (890, 287)
Screenshot: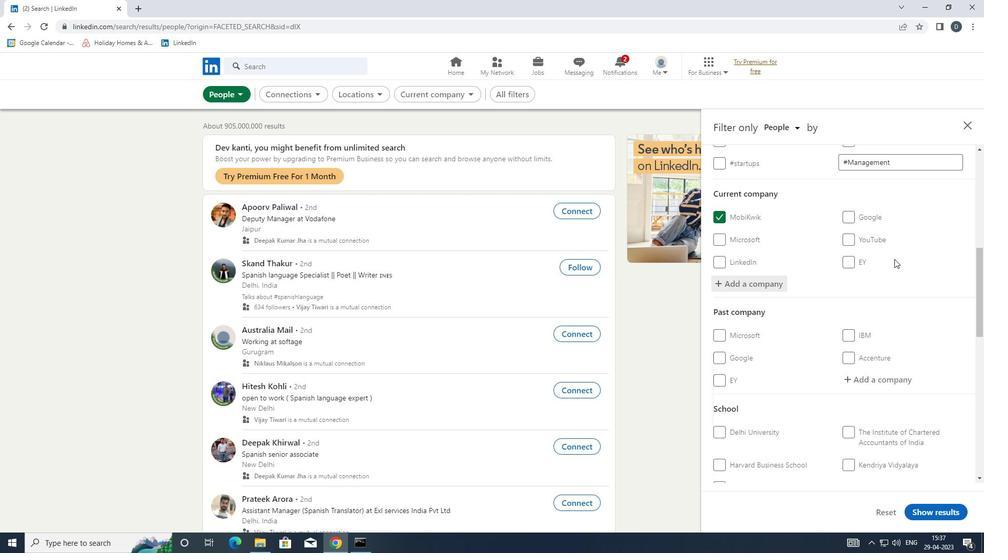 
Action: Mouse scrolled (890, 286) with delta (0, 0)
Screenshot: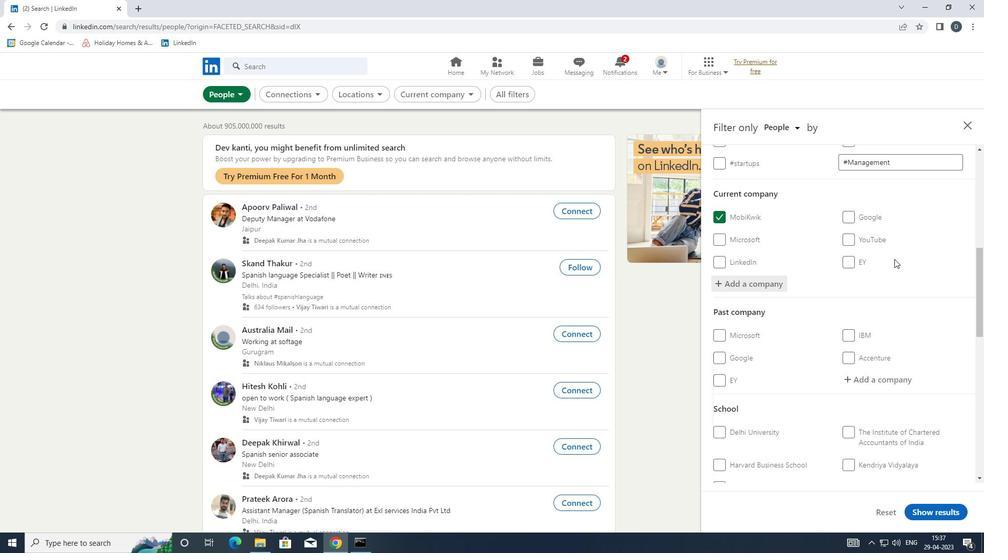 
Action: Mouse moved to (890, 291)
Screenshot: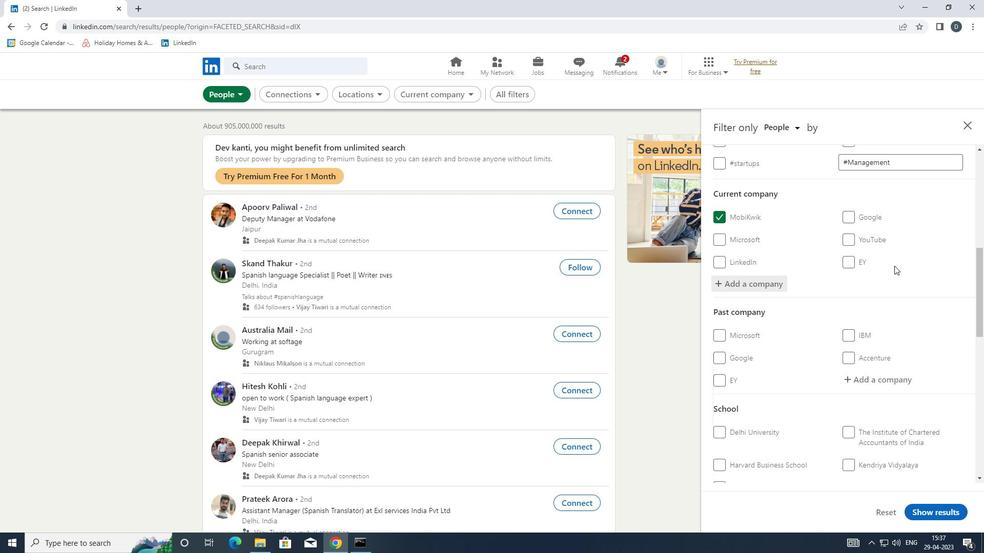 
Action: Mouse scrolled (890, 290) with delta (0, 0)
Screenshot: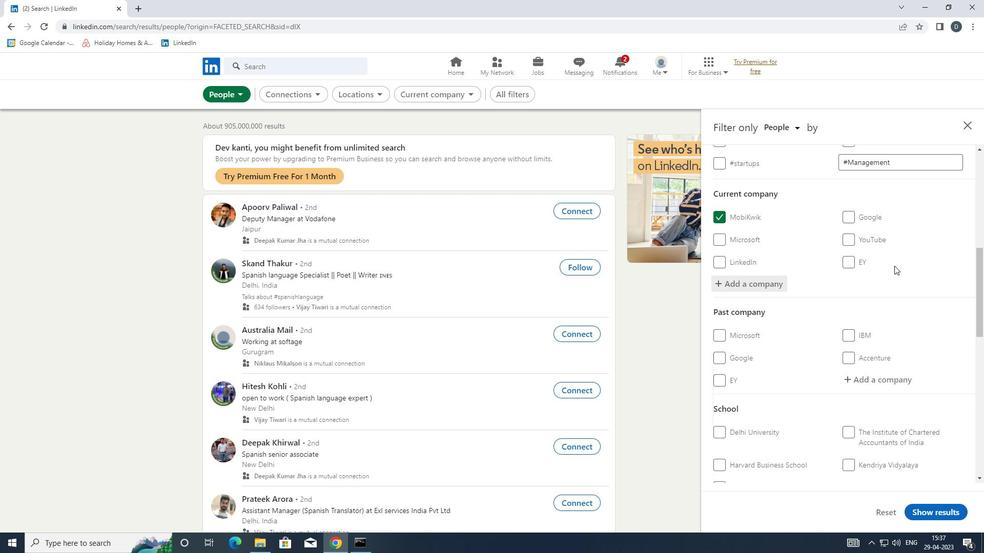 
Action: Mouse moved to (889, 293)
Screenshot: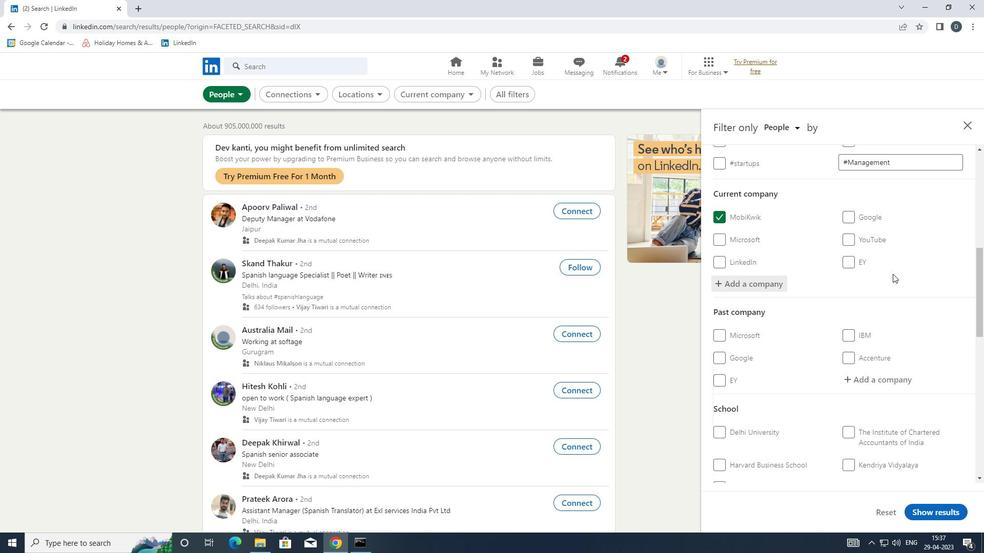 
Action: Mouse scrolled (889, 292) with delta (0, 0)
Screenshot: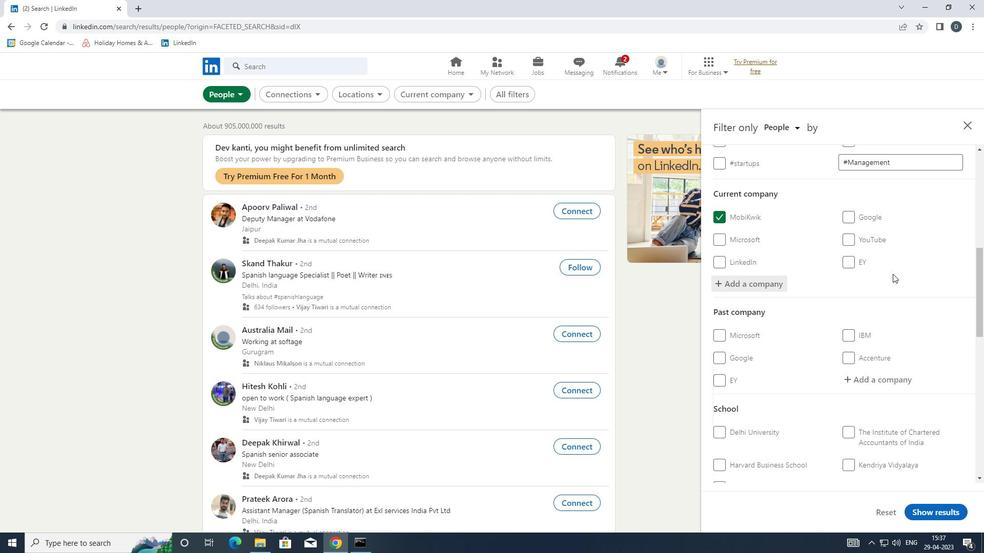
Action: Mouse moved to (894, 340)
Screenshot: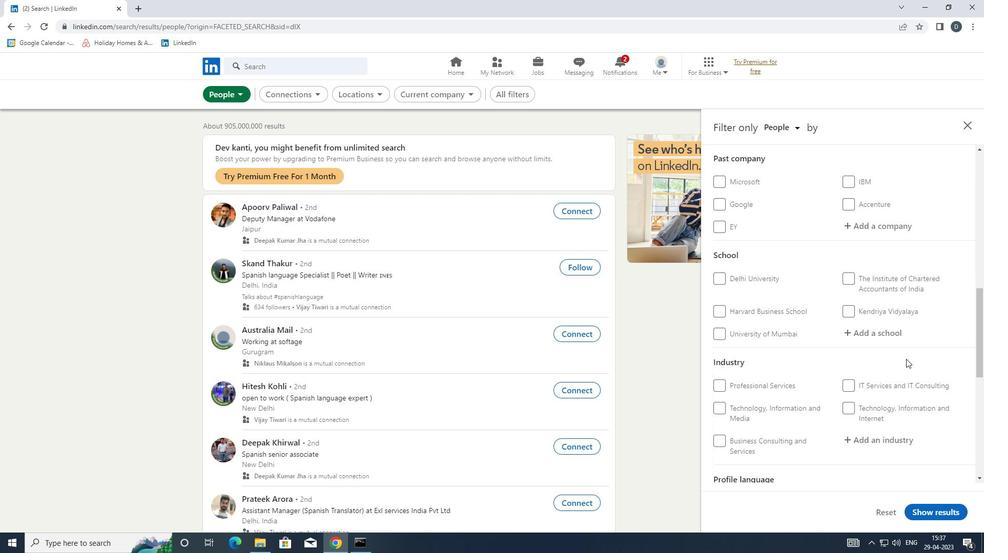 
Action: Mouse pressed left at (894, 340)
Screenshot: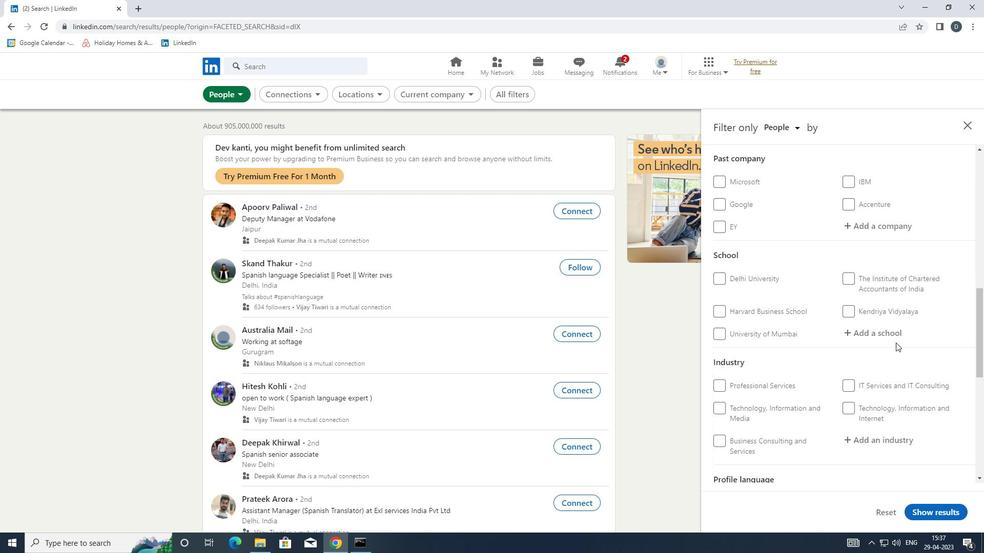
Action: Key pressed <Key.shift>ARMY<Key.space><Key.shift>PUBLIC<Key.space><Key.shift>SCHP<Key.backspace><Key.backspace>
Screenshot: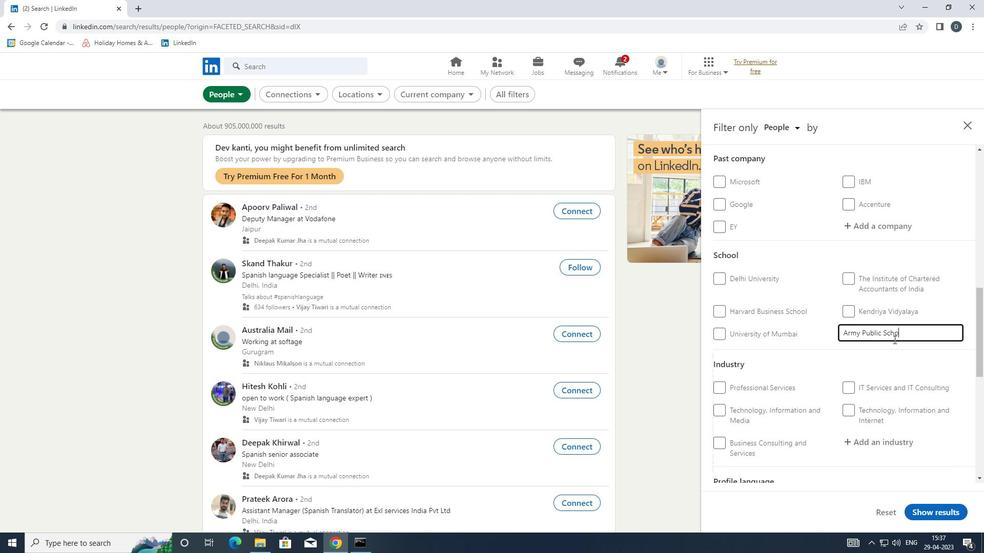 
Action: Mouse moved to (874, 357)
Screenshot: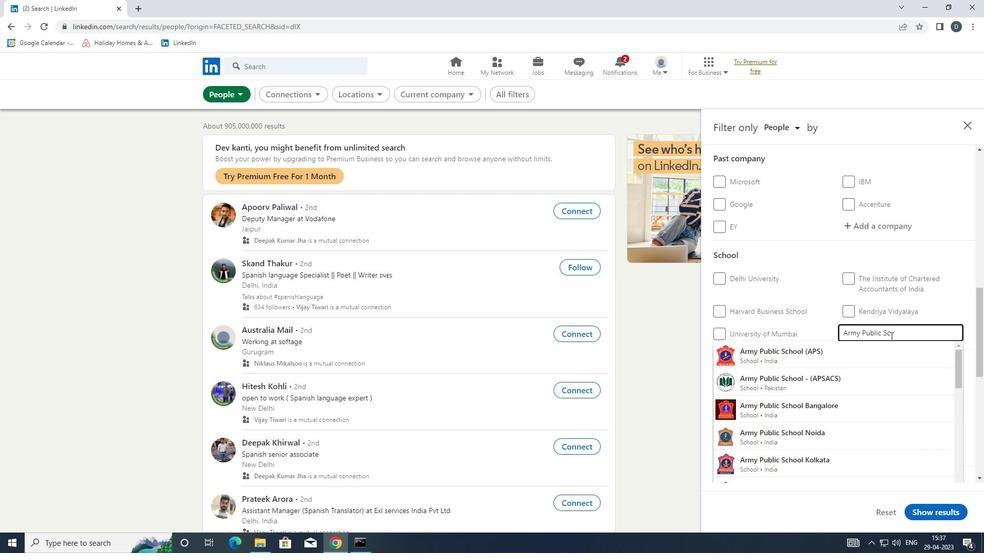 
Action: Mouse pressed left at (874, 357)
Screenshot: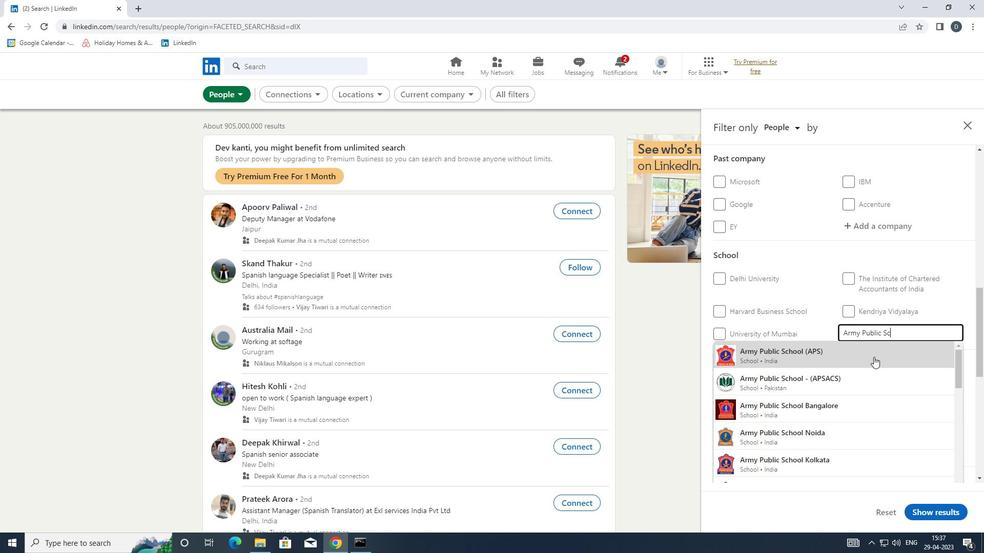 
Action: Mouse scrolled (874, 356) with delta (0, 0)
Screenshot: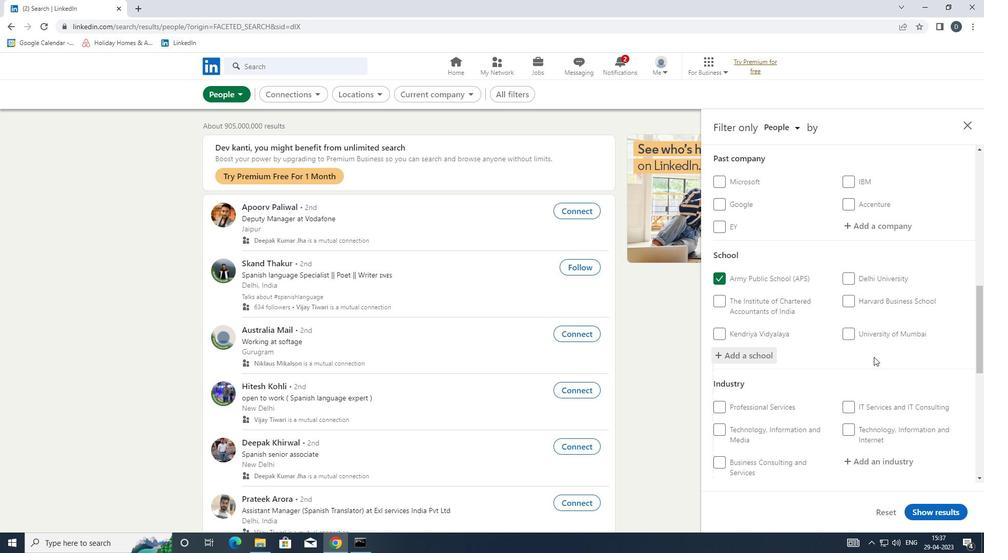 
Action: Mouse scrolled (874, 356) with delta (0, 0)
Screenshot: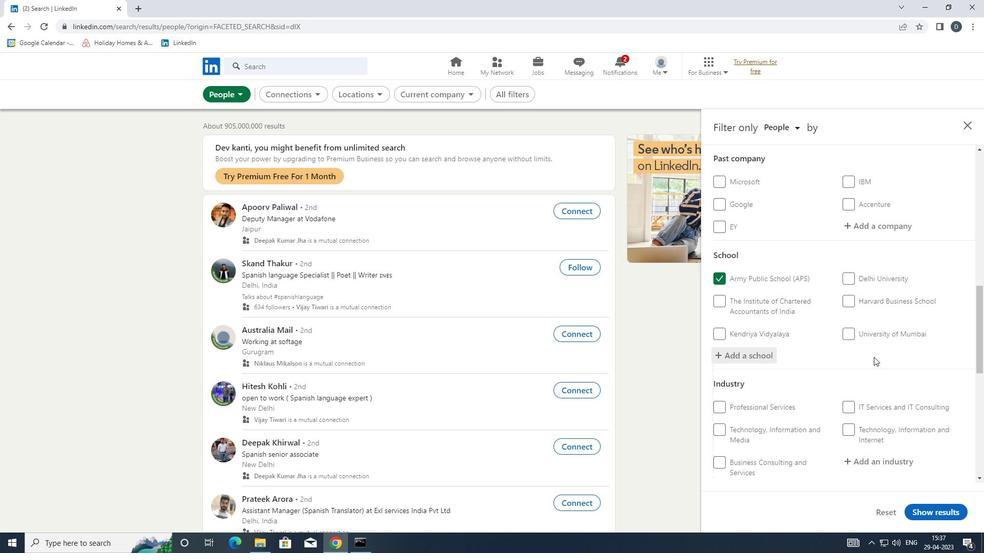 
Action: Mouse scrolled (874, 356) with delta (0, 0)
Screenshot: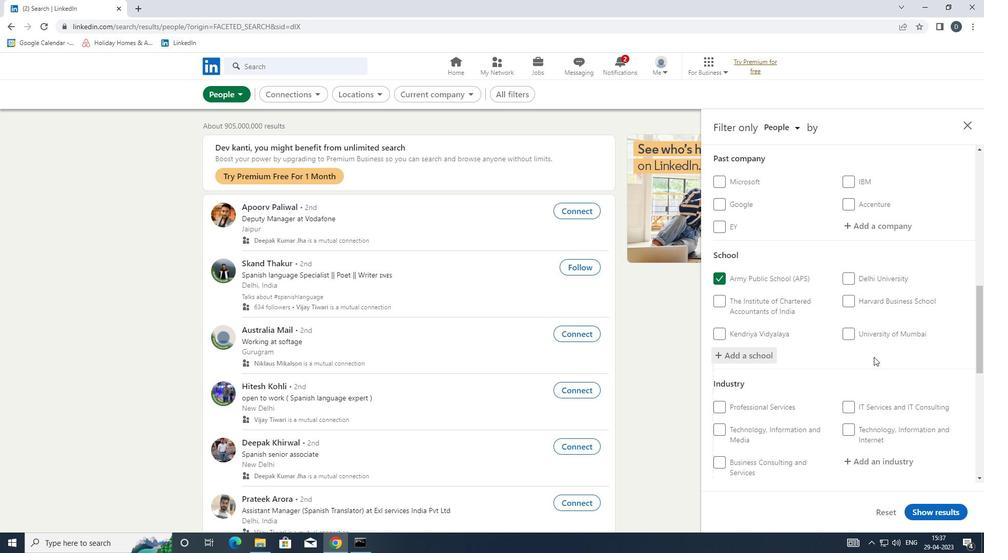 
Action: Mouse moved to (881, 304)
Screenshot: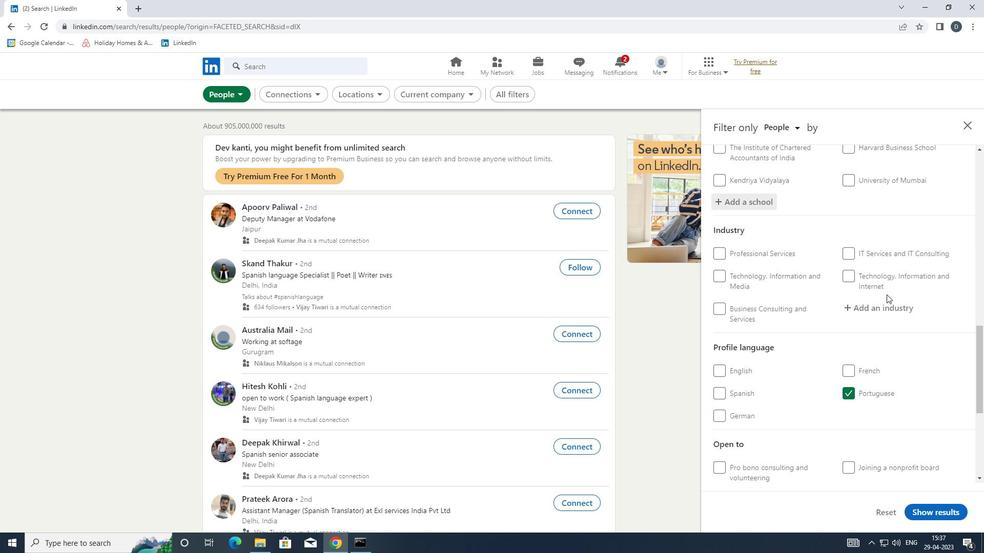 
Action: Mouse pressed left at (881, 304)
Screenshot: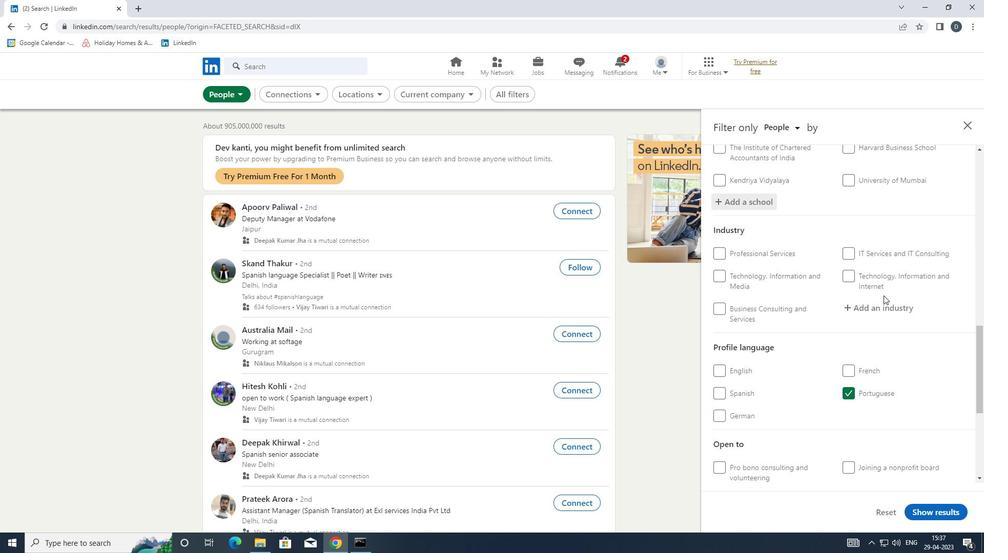
Action: Key pressed <Key.shift><Key.shift><Key.shift><Key.shift><Key.shift><Key.shift><Key.shift><Key.shift><Key.shift><Key.shift><Key.shift><Key.shift><Key.shift><Key.shift><Key.shift><Key.shift><Key.shift><Key.shift><Key.shift><Key.shift><Key.shift><Key.shift><Key.shift><Key.shift><Key.shift><Key.shift><Key.shift><Key.shift><Key.shift><Key.shift><Key.shift><Key.shift><Key.shift>PROFESSIU<Key.backspace>ONAL<Key.down><Key.down><Key.enter>
Screenshot: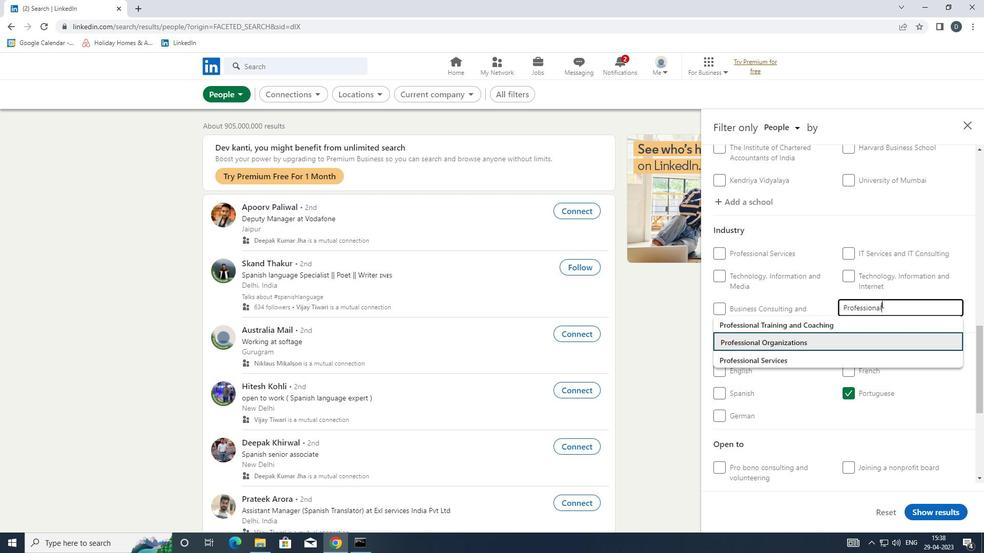 
Action: Mouse scrolled (881, 303) with delta (0, 0)
Screenshot: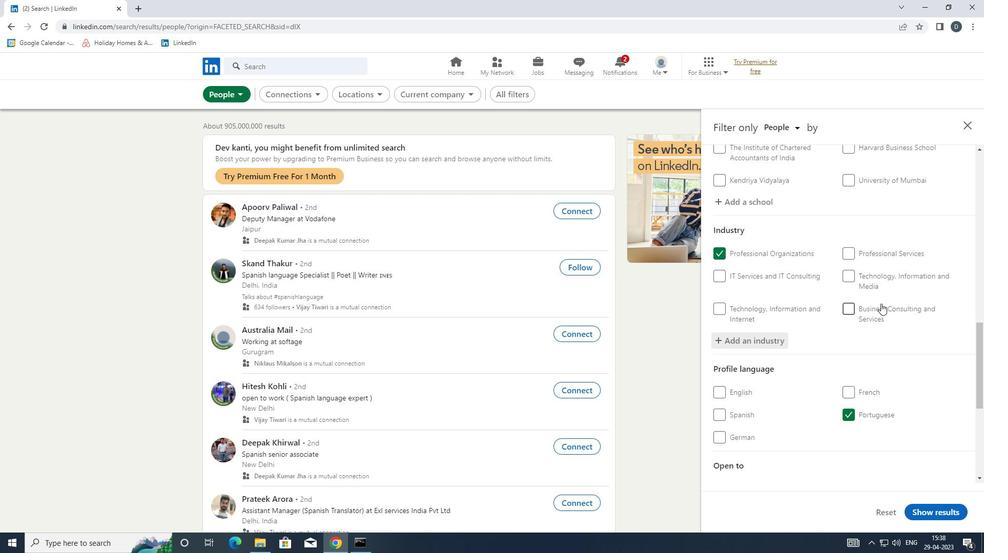 
Action: Mouse scrolled (881, 303) with delta (0, 0)
Screenshot: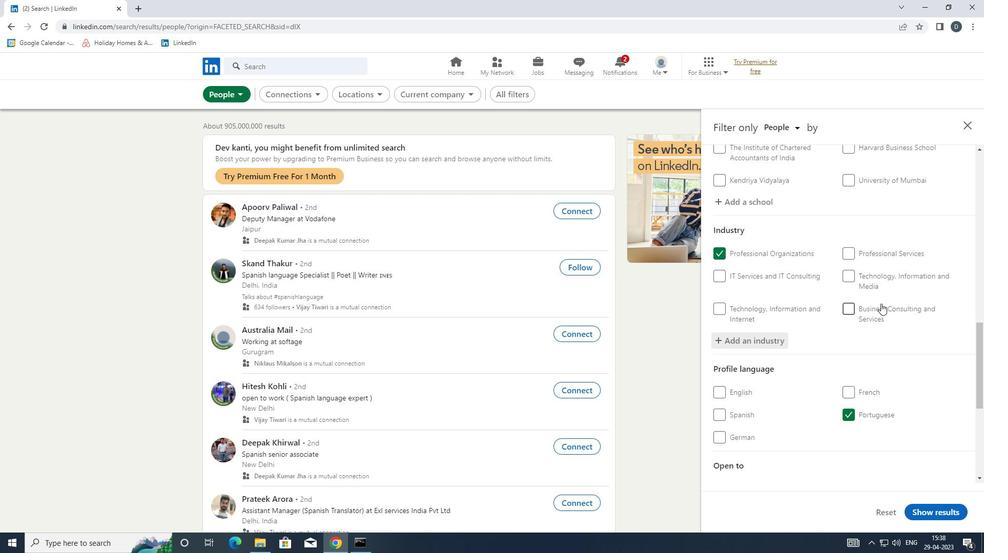 
Action: Mouse scrolled (881, 303) with delta (0, 0)
Screenshot: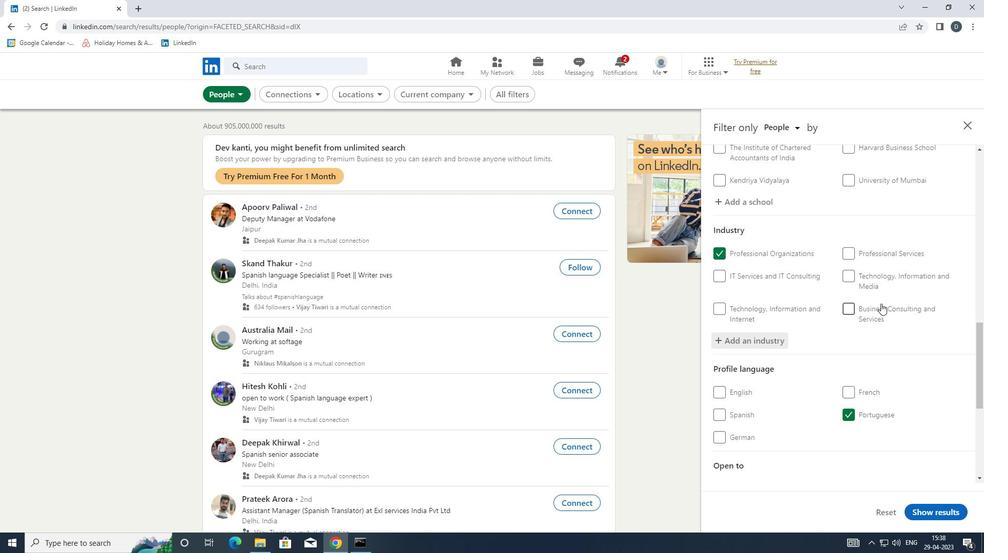 
Action: Mouse scrolled (881, 303) with delta (0, 0)
Screenshot: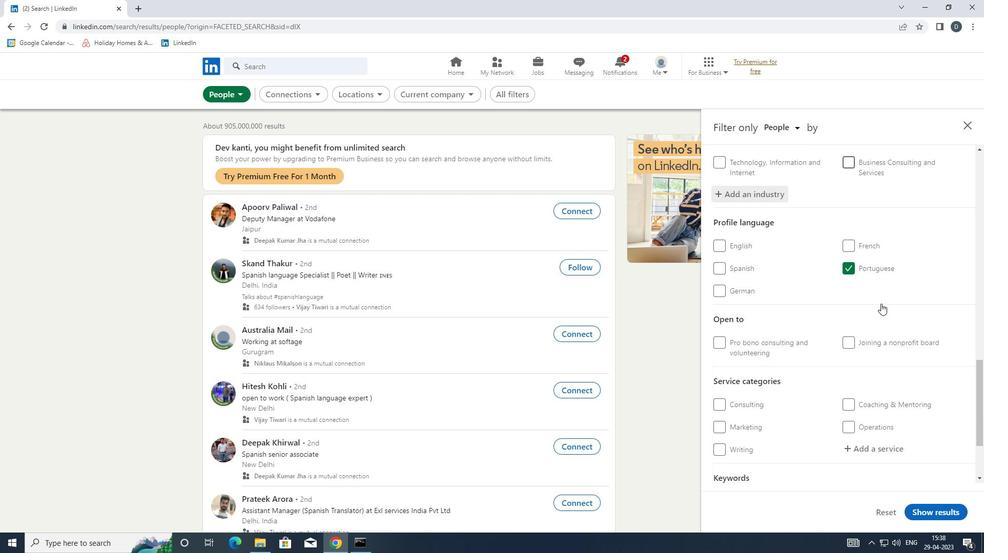 
Action: Mouse scrolled (881, 303) with delta (0, 0)
Screenshot: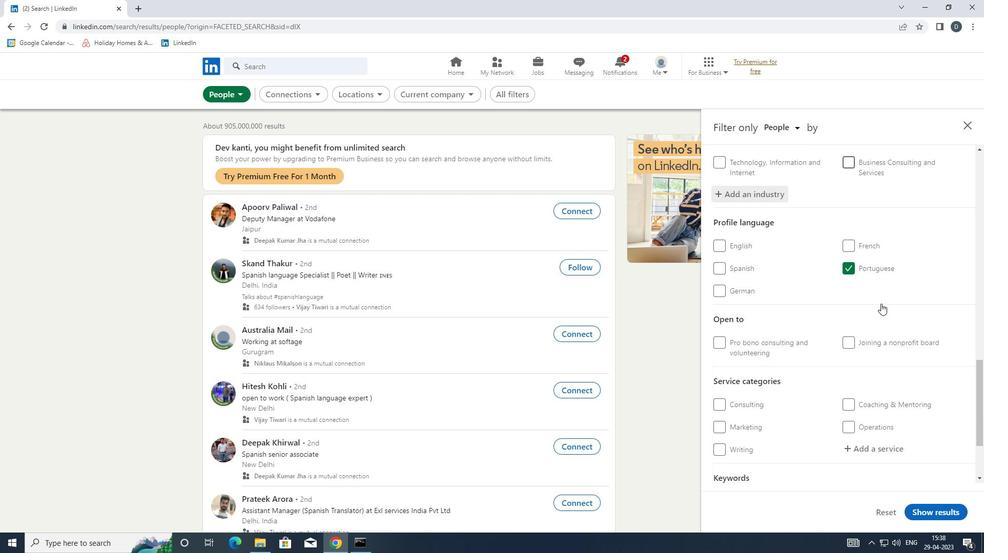 
Action: Mouse scrolled (881, 303) with delta (0, 0)
Screenshot: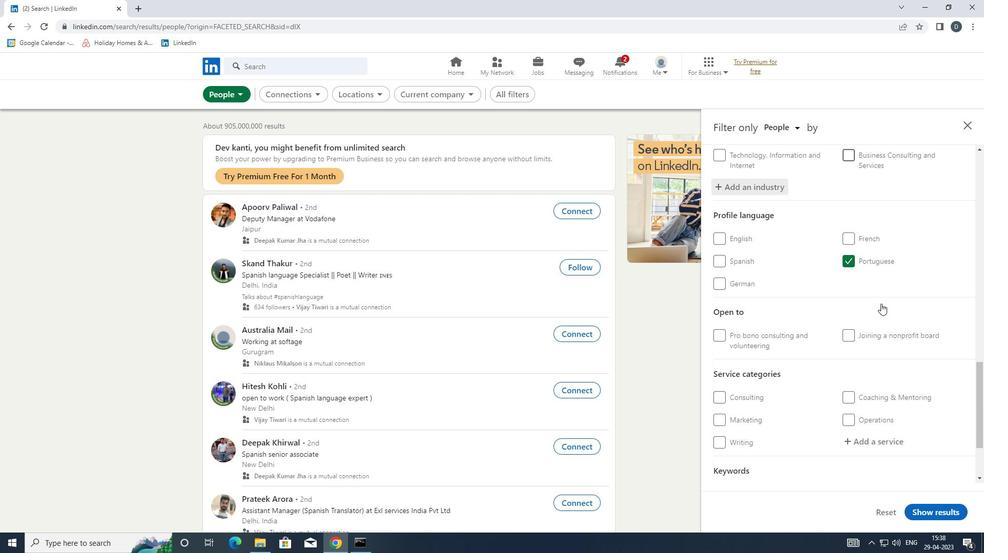 
Action: Mouse moved to (880, 330)
Screenshot: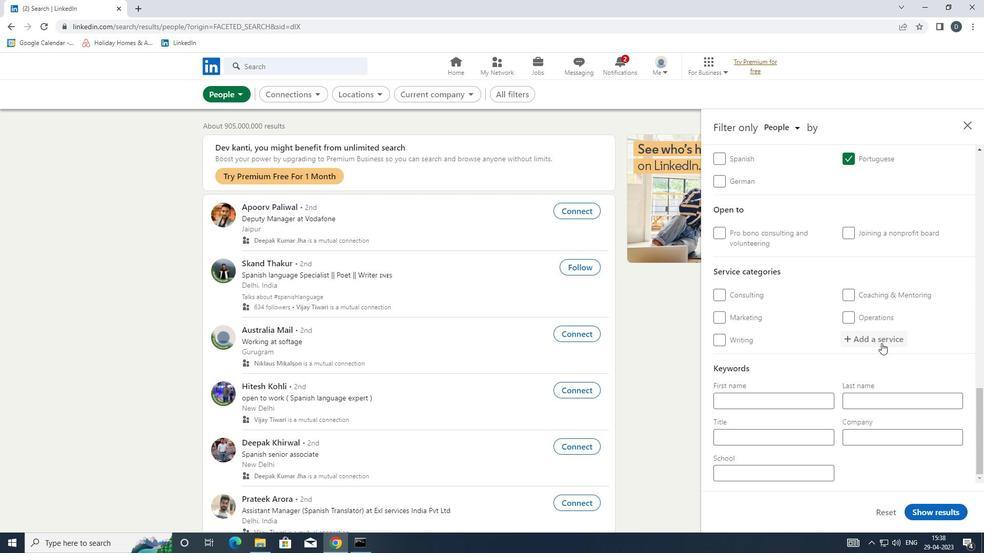 
Action: Mouse pressed left at (880, 330)
Screenshot: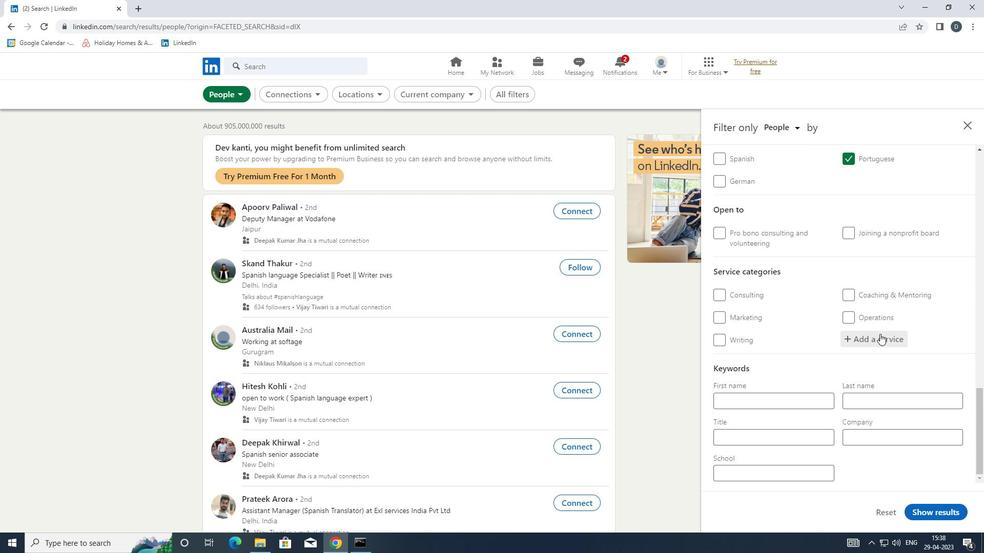 
Action: Mouse moved to (880, 332)
Screenshot: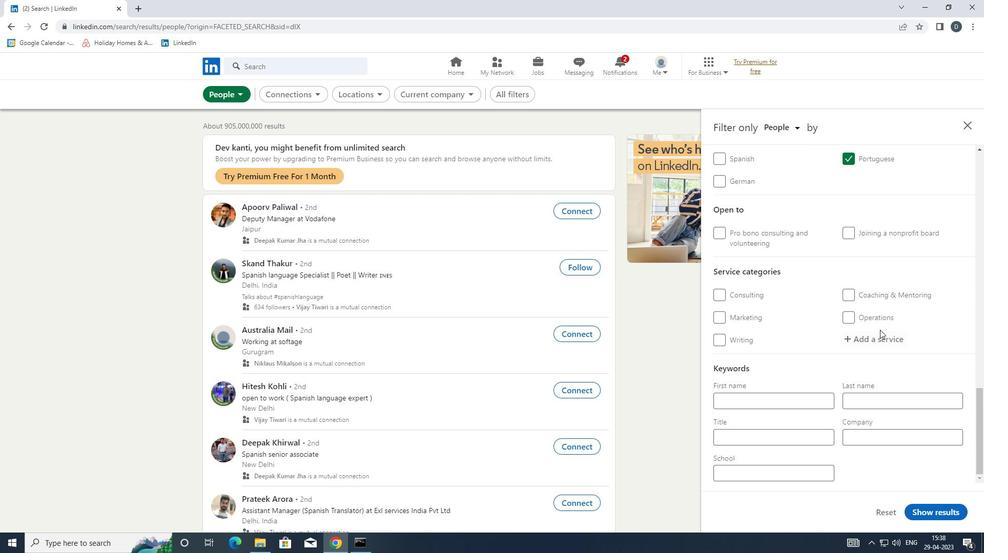 
Action: Mouse pressed left at (880, 332)
Screenshot: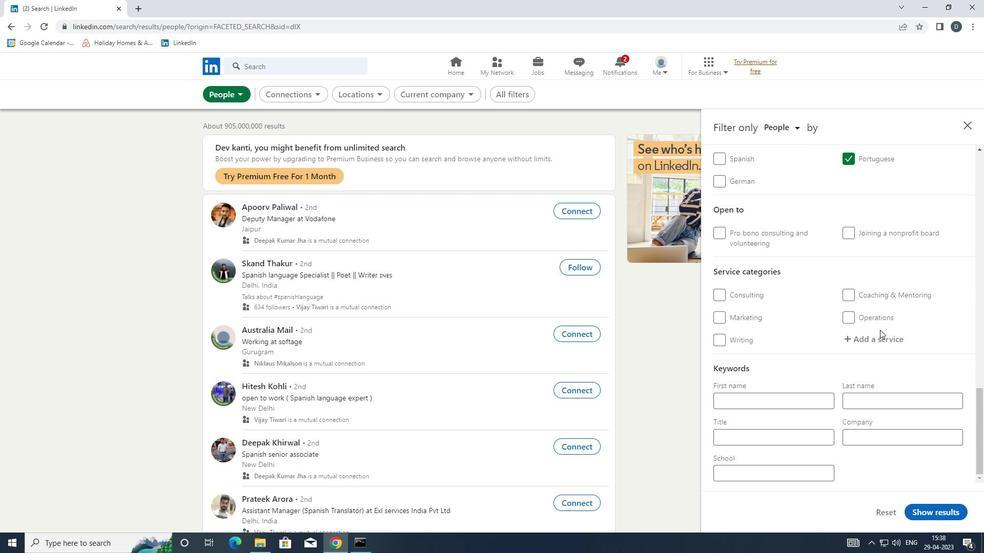 
Action: Key pressed <Key.shift>COPO<Key.backspace><Key.backspace>RPO
Screenshot: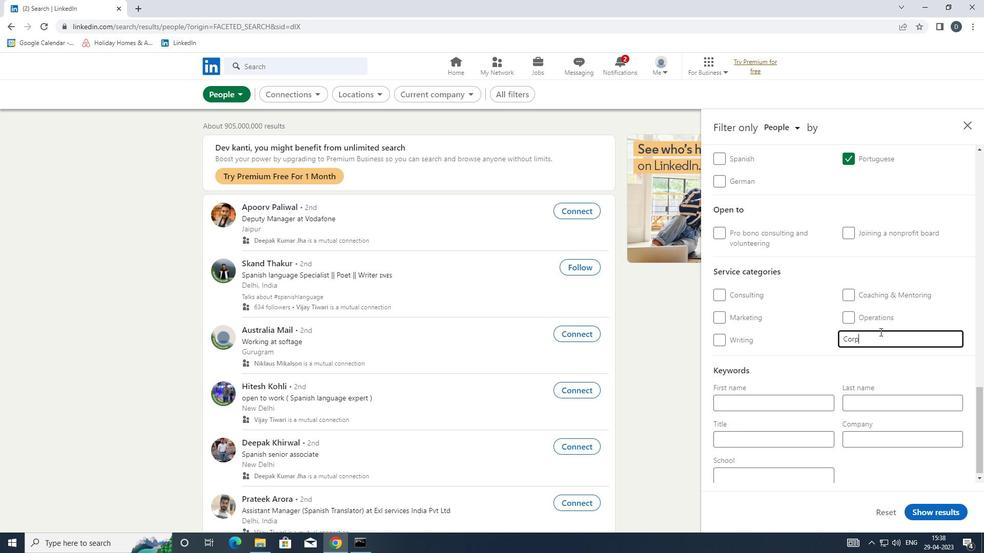 
Action: Mouse moved to (867, 356)
Screenshot: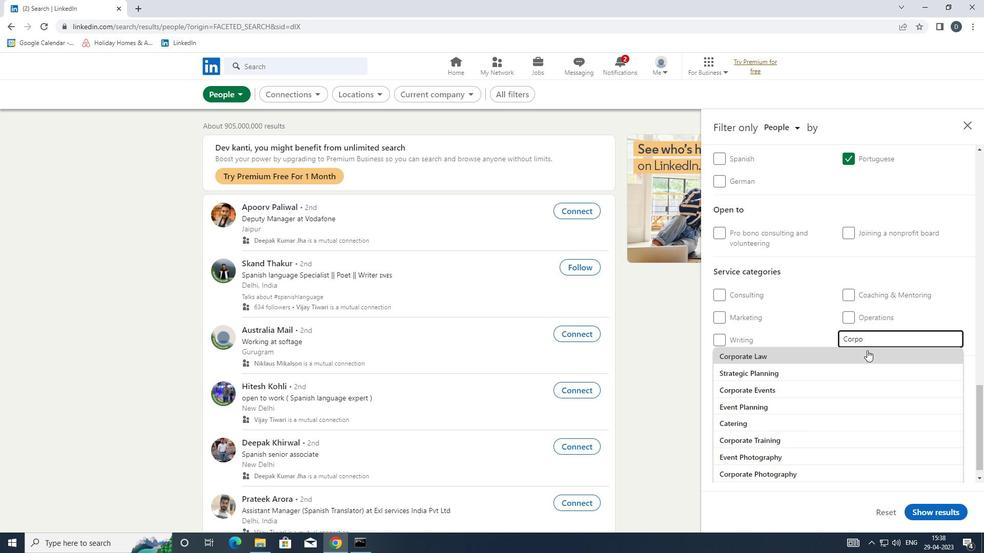 
Action: Mouse pressed left at (867, 356)
Screenshot: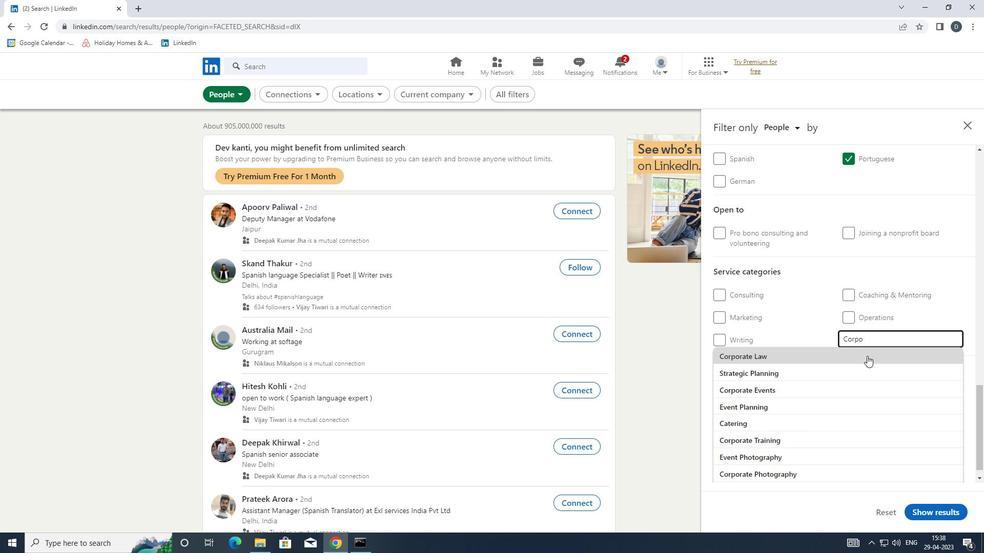 
Action: Mouse scrolled (867, 355) with delta (0, 0)
Screenshot: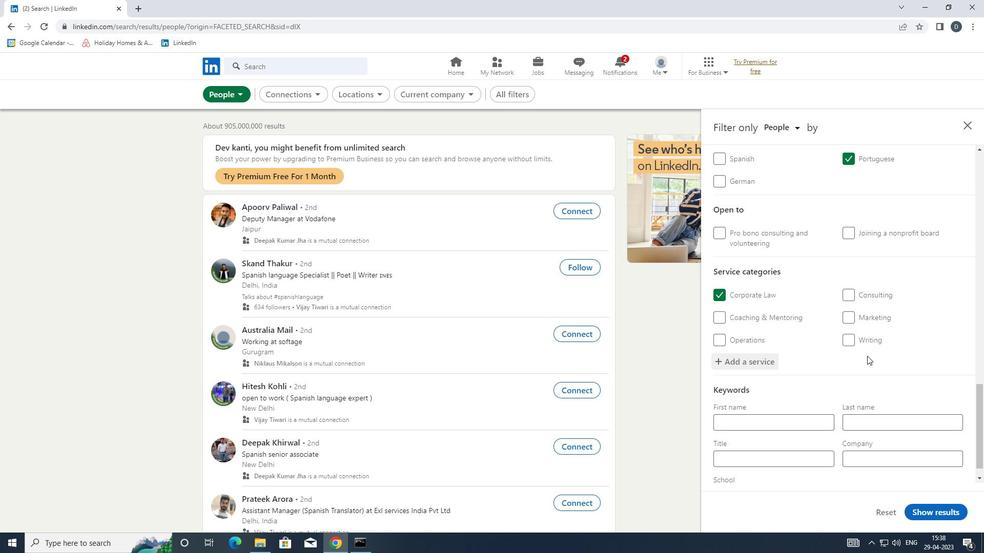 
Action: Mouse scrolled (867, 355) with delta (0, 0)
Screenshot: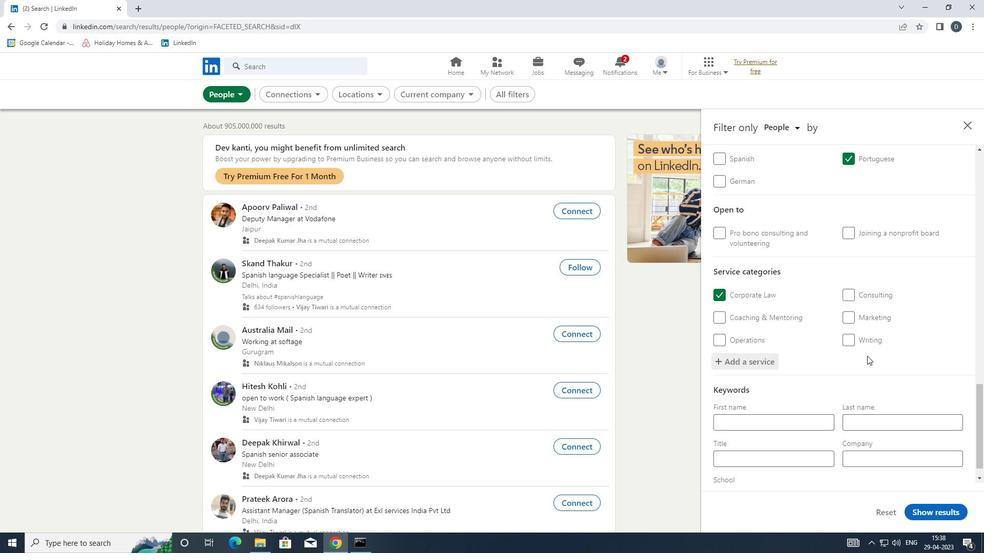 
Action: Mouse scrolled (867, 355) with delta (0, 0)
Screenshot: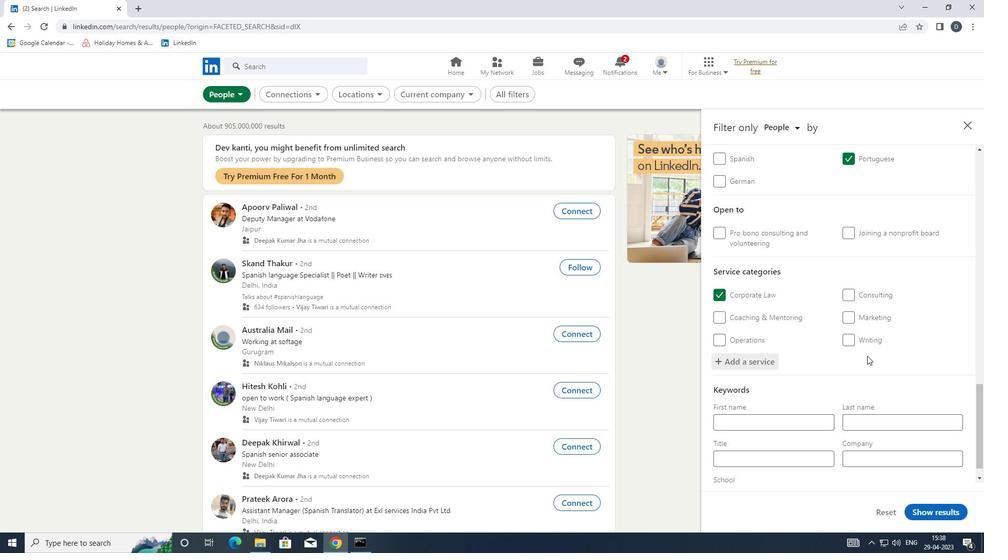 
Action: Mouse scrolled (867, 355) with delta (0, 0)
Screenshot: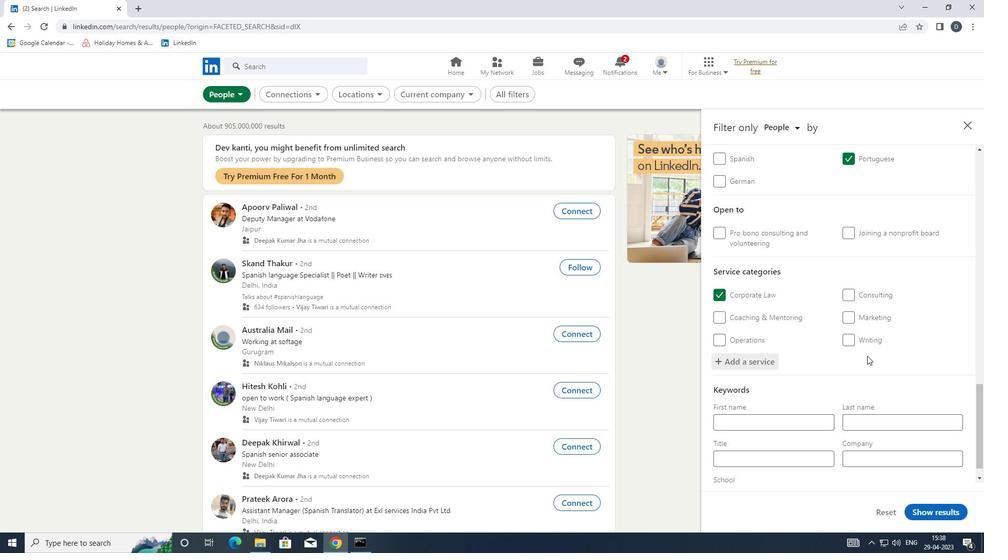 
Action: Mouse moved to (867, 356)
Screenshot: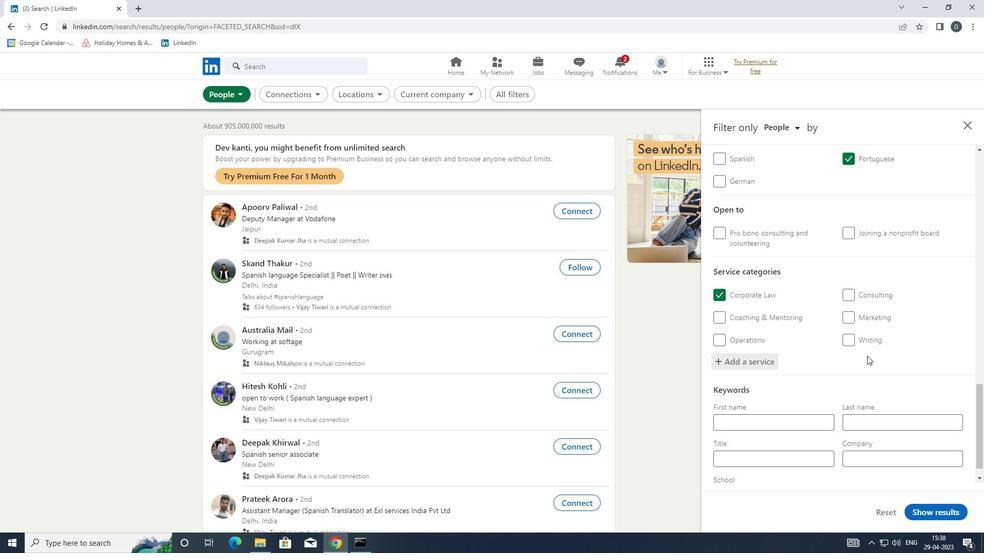 
Action: Mouse scrolled (867, 356) with delta (0, 0)
Screenshot: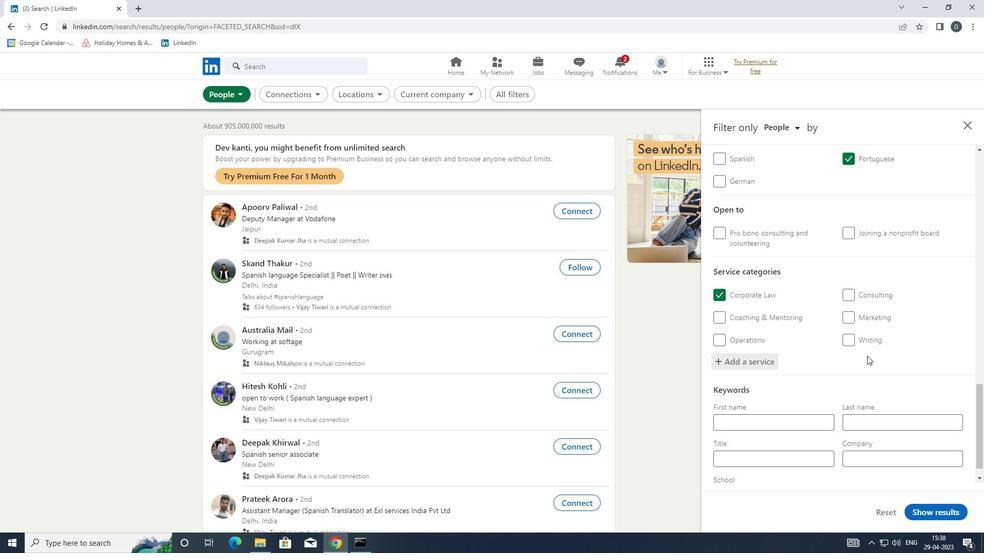 
Action: Mouse moved to (772, 430)
Screenshot: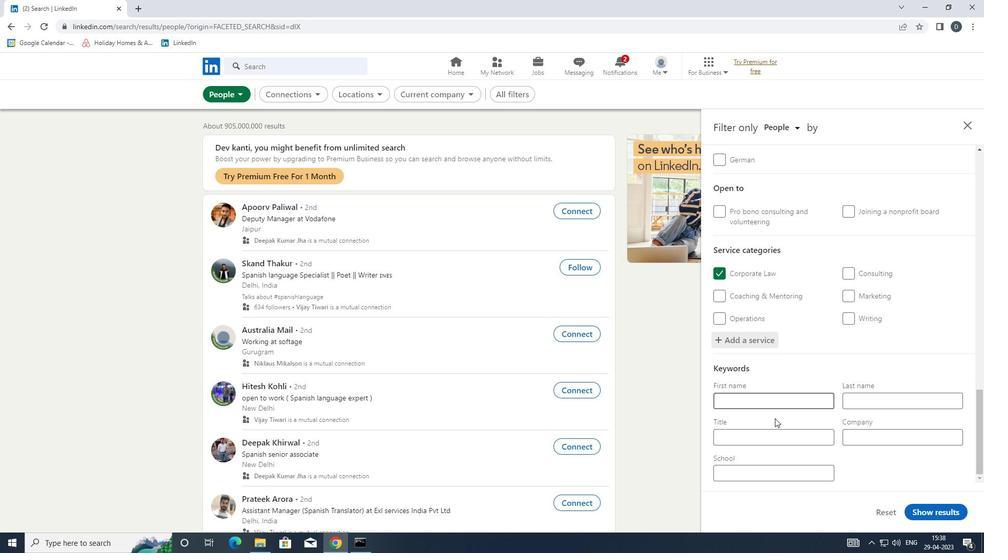 
Action: Mouse pressed left at (772, 430)
Screenshot: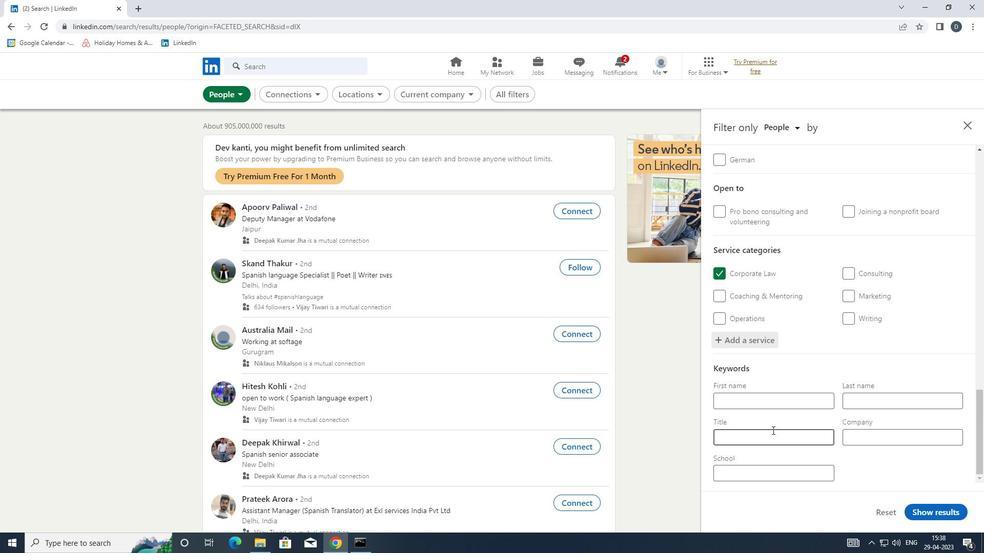 
Action: Key pressed <Key.shift><Key.shift><Key.shift>CUS<Key.backspace><Key.backspace>USTOMER<Key.space><Key.shift>SERVICE
Screenshot: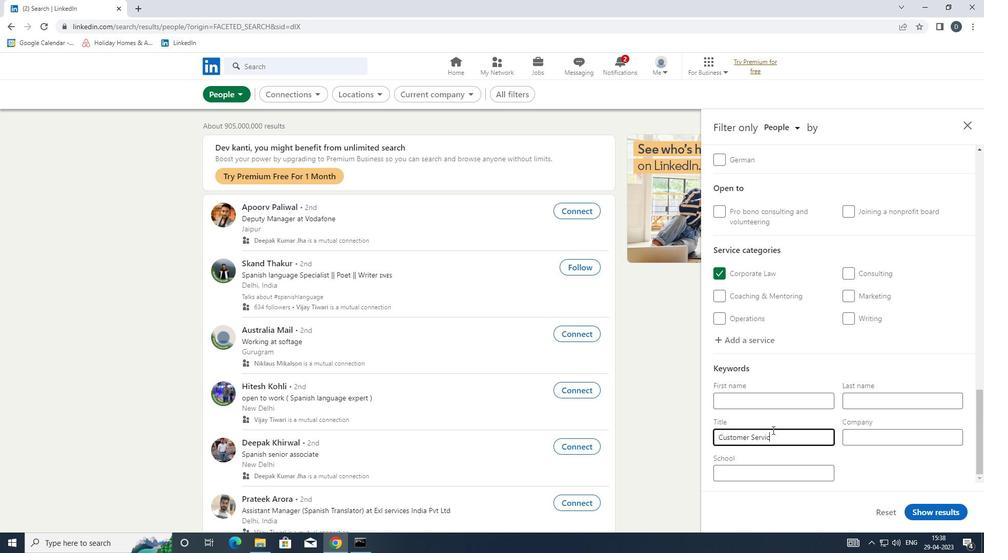 
Action: Mouse moved to (926, 512)
Screenshot: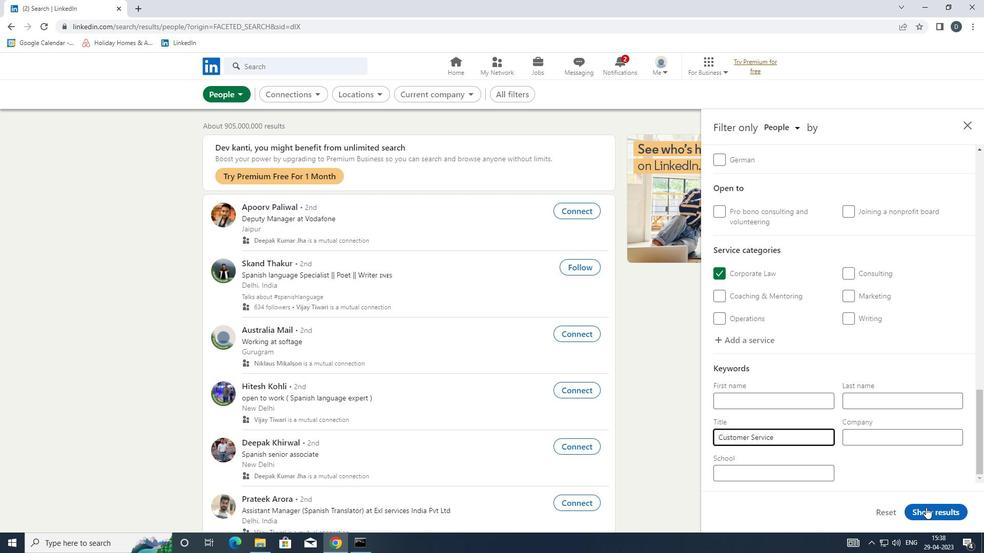 
Action: Mouse pressed left at (926, 512)
Screenshot: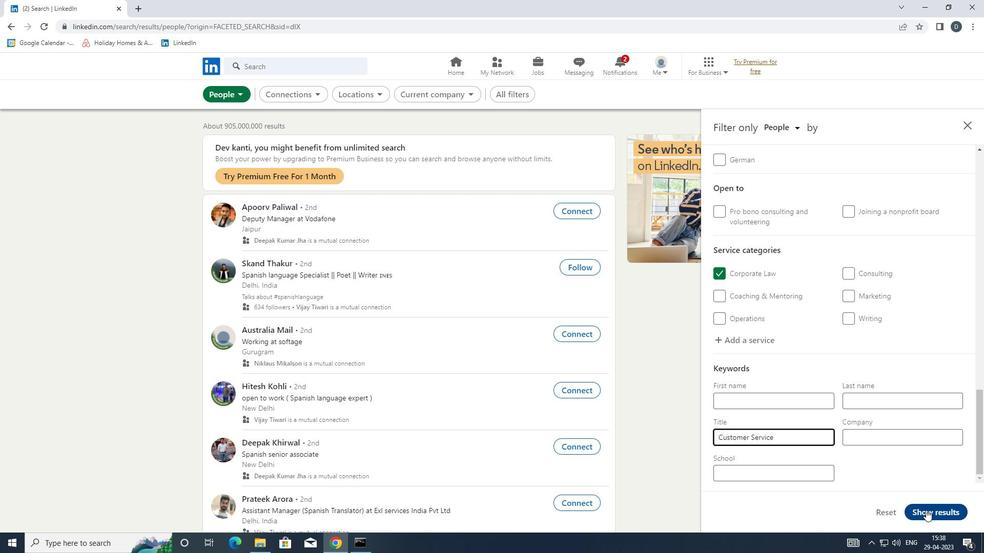 
Action: Mouse moved to (830, 376)
Screenshot: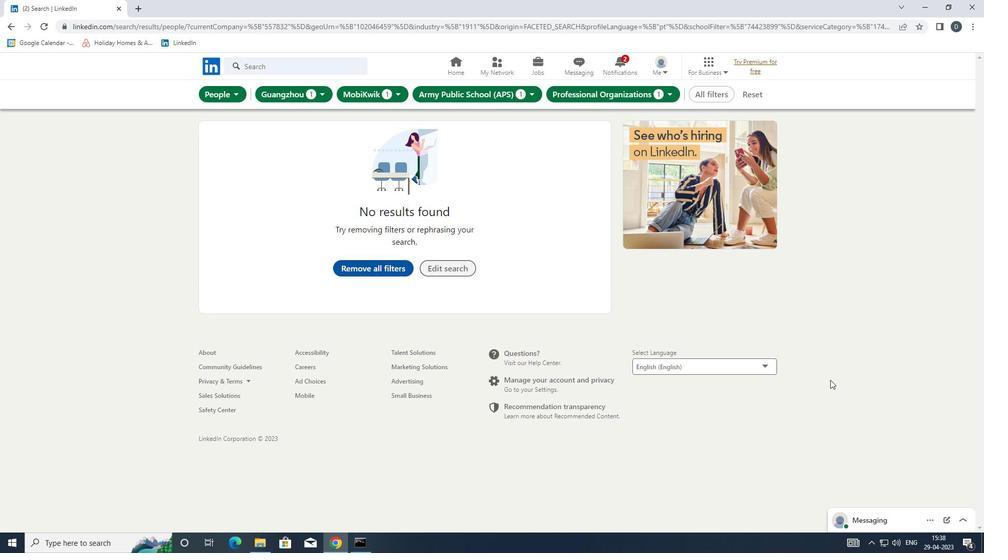 
